 Task: Search one way flight ticket for 5 adults, 1 child, 2 infants in seat and 1 infant on lap in business from Mcallen: Mcallen Miller International Airport to Evansville: Evansville Regional Airport on 8-3-2023. Choice of flights is Spirit. Number of bags: 2 checked bags. Price is upto 91000. Outbound departure time preference is 19:45.
Action: Mouse moved to (312, 124)
Screenshot: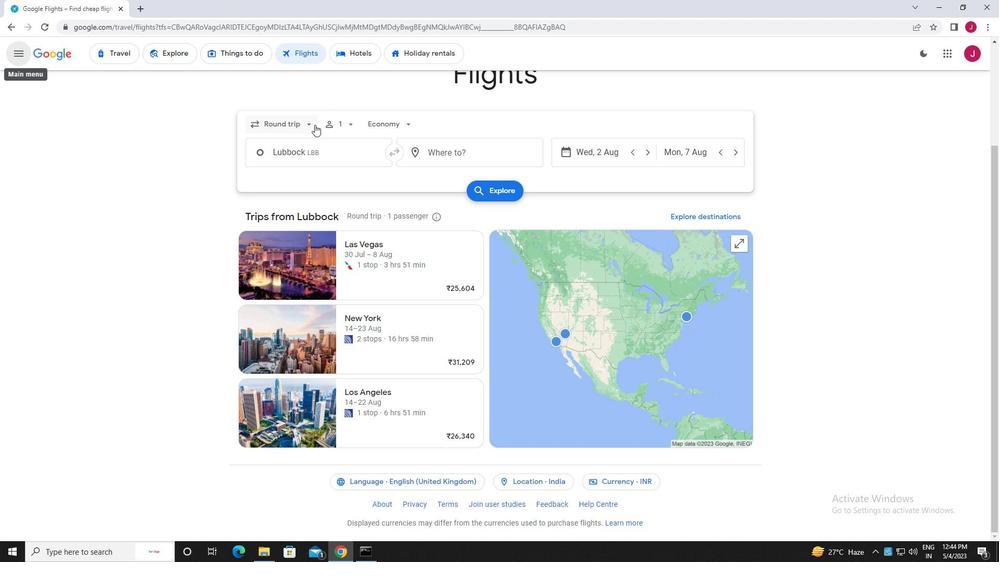 
Action: Mouse pressed left at (312, 124)
Screenshot: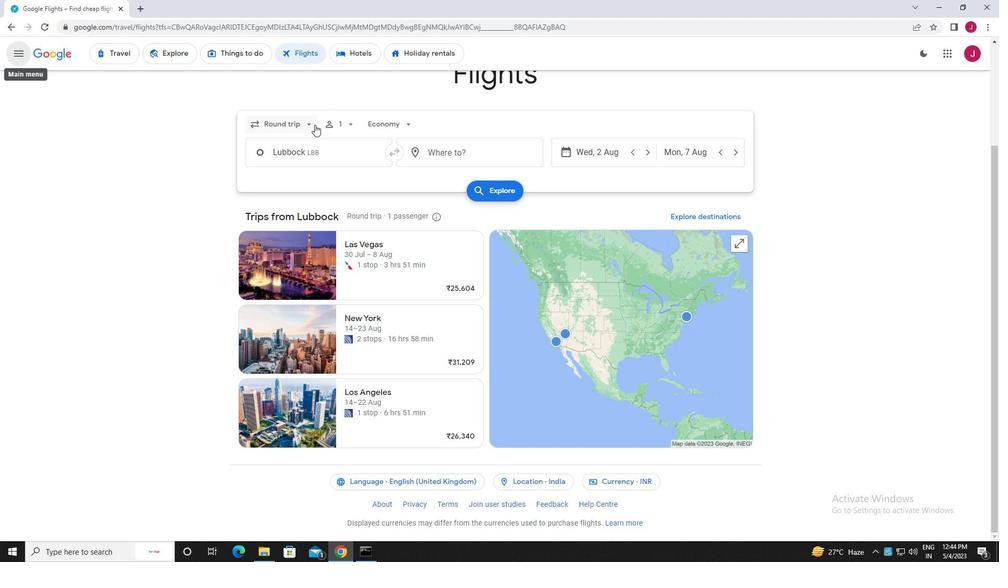 
Action: Mouse moved to (295, 172)
Screenshot: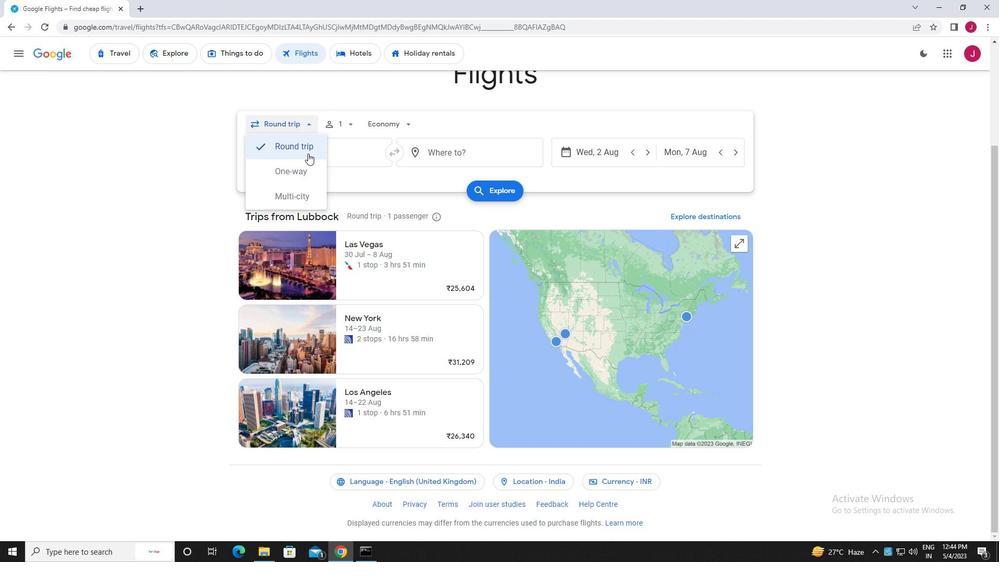 
Action: Mouse pressed left at (295, 172)
Screenshot: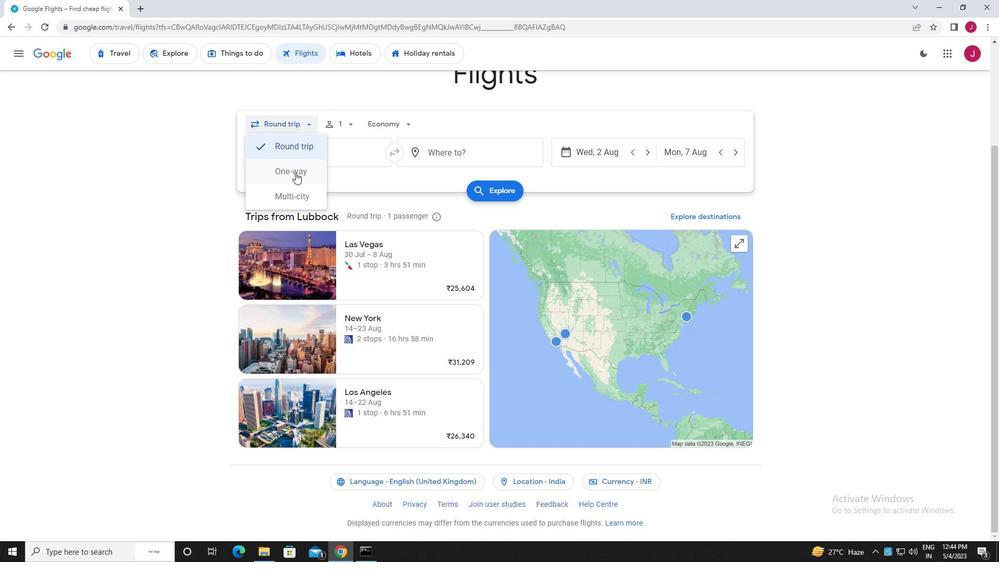 
Action: Mouse moved to (346, 123)
Screenshot: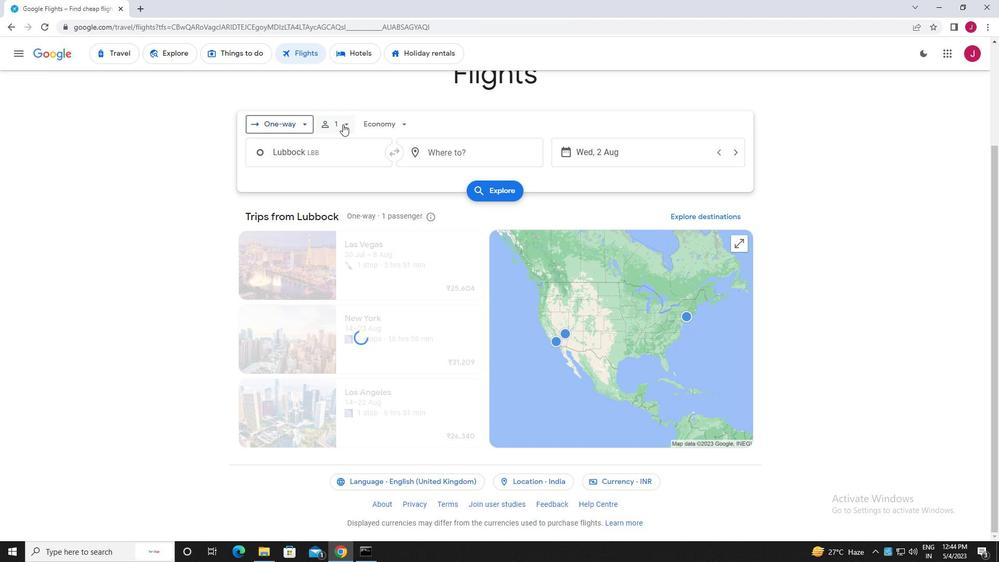 
Action: Mouse pressed left at (346, 123)
Screenshot: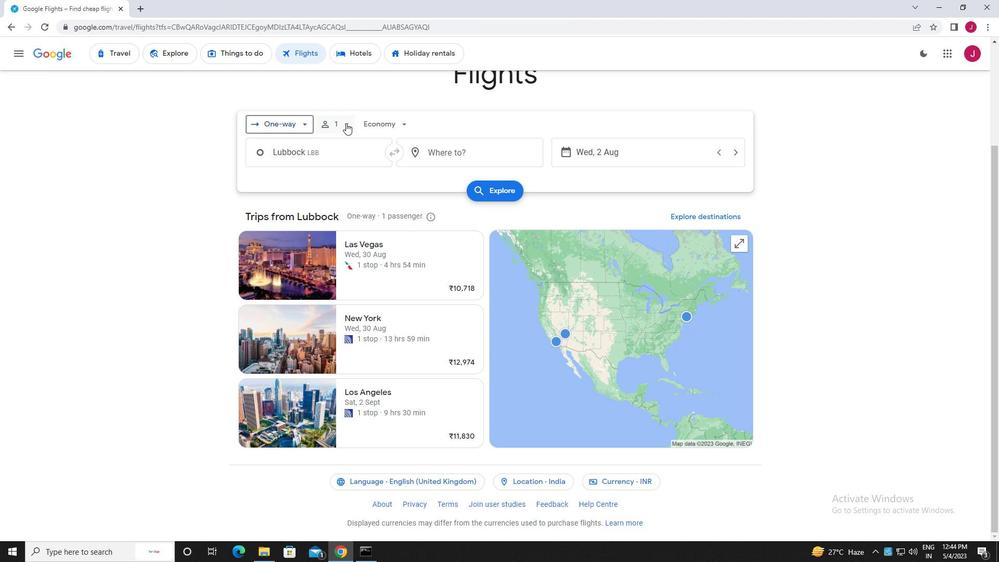 
Action: Mouse moved to (425, 151)
Screenshot: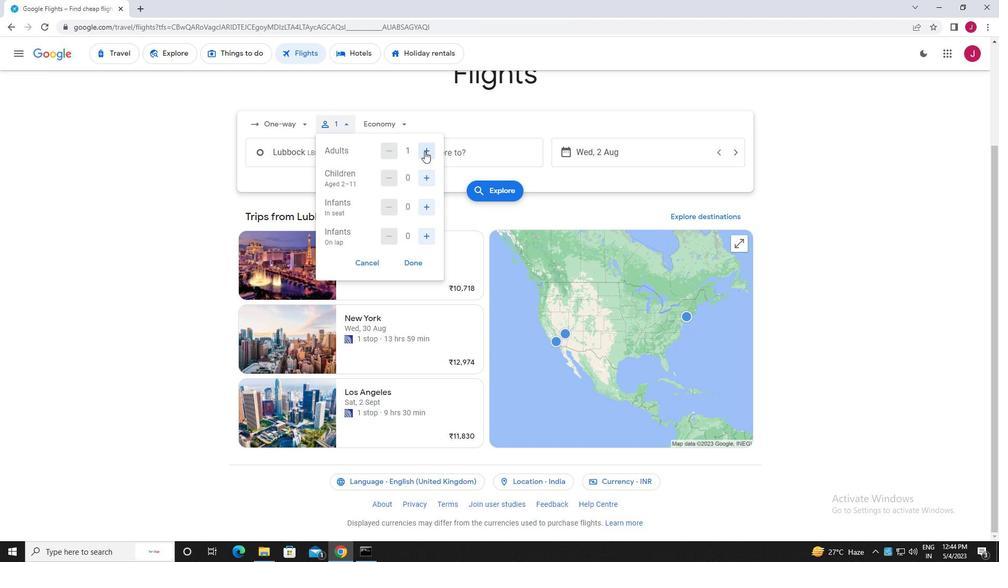 
Action: Mouse pressed left at (425, 151)
Screenshot: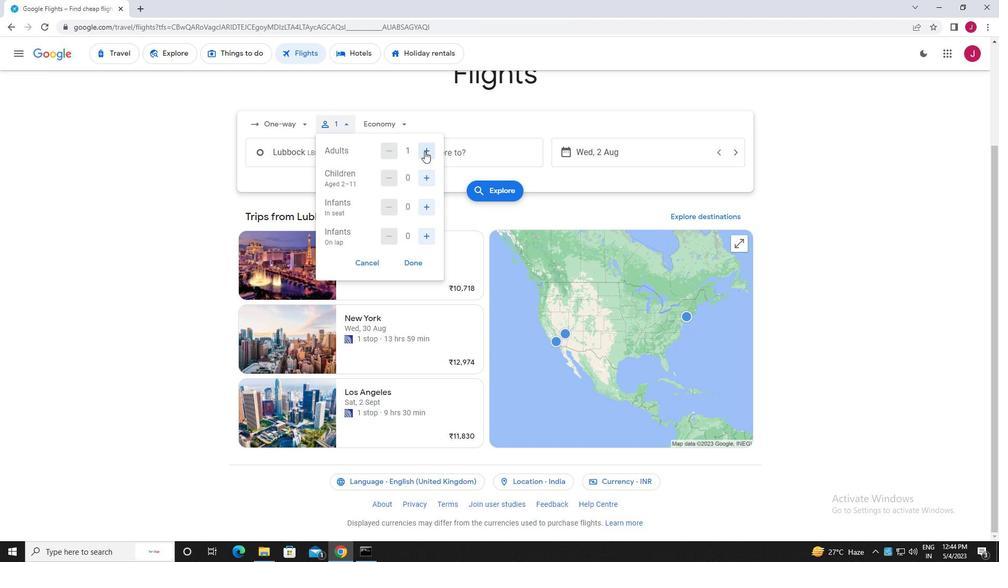 
Action: Mouse pressed left at (425, 151)
Screenshot: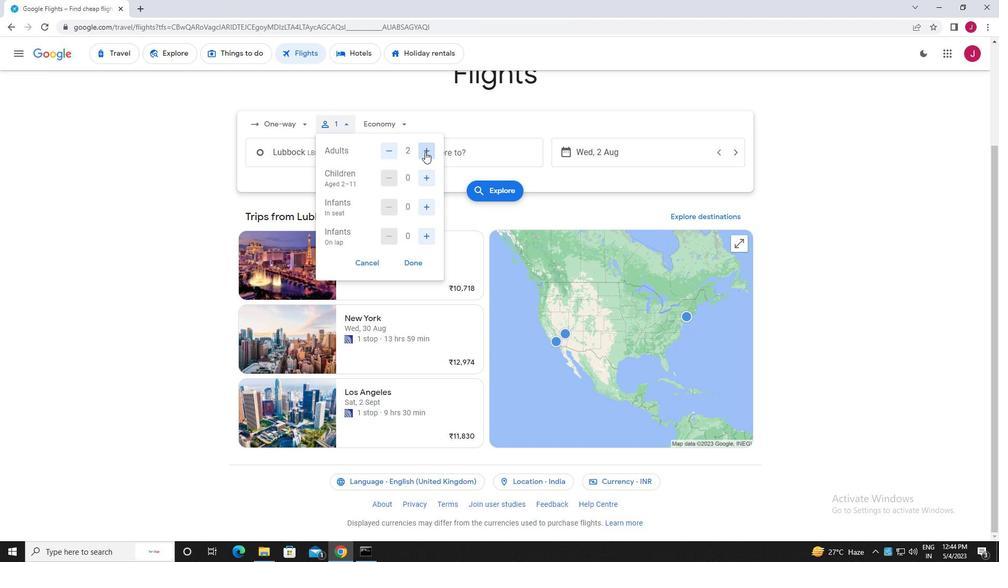 
Action: Mouse pressed left at (425, 151)
Screenshot: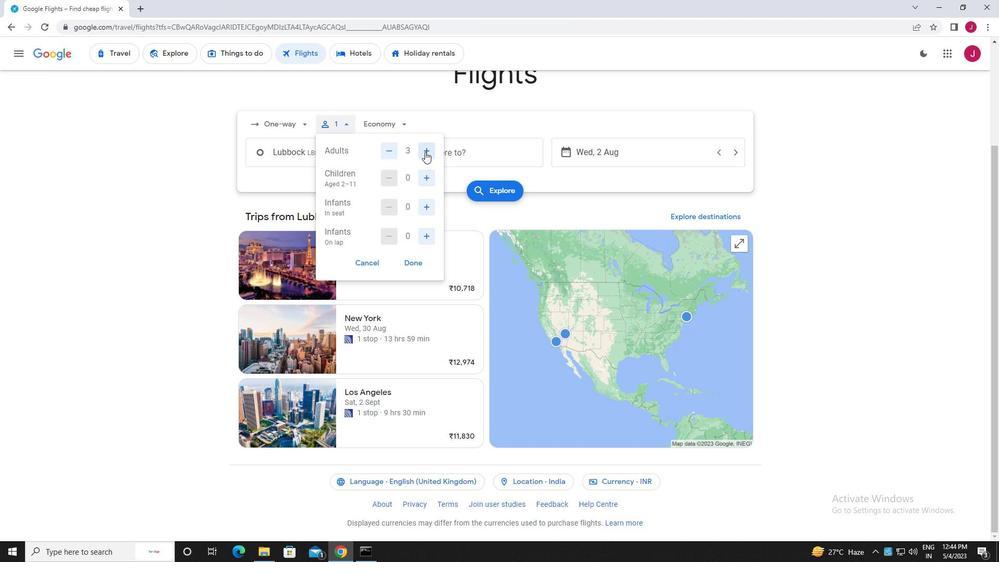 
Action: Mouse pressed left at (425, 151)
Screenshot: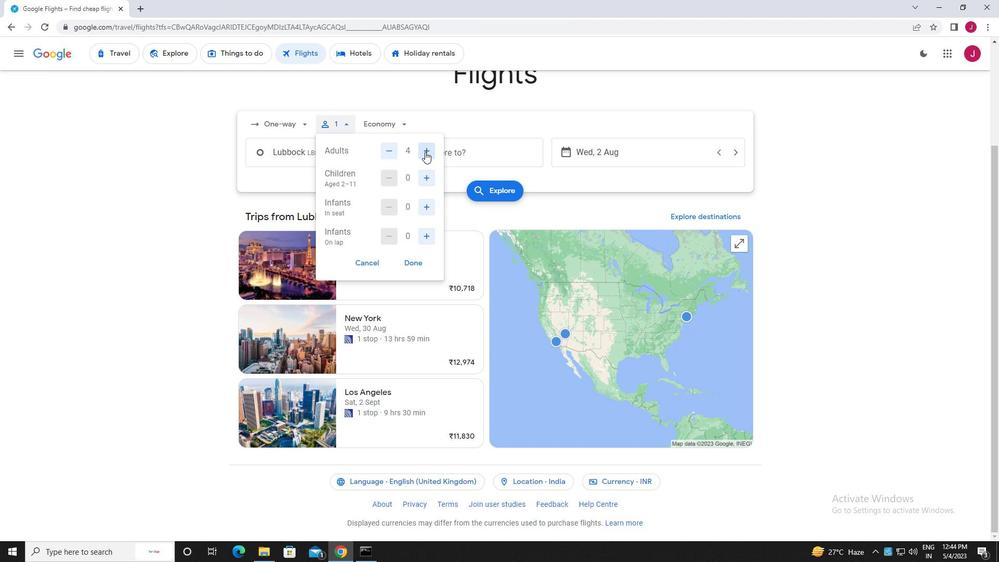 
Action: Mouse moved to (425, 182)
Screenshot: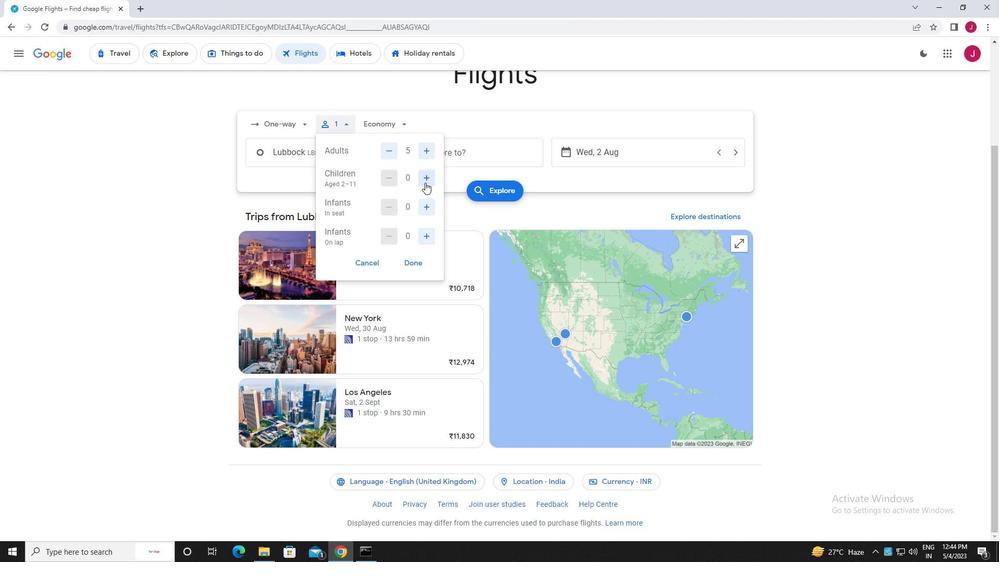 
Action: Mouse pressed left at (425, 182)
Screenshot: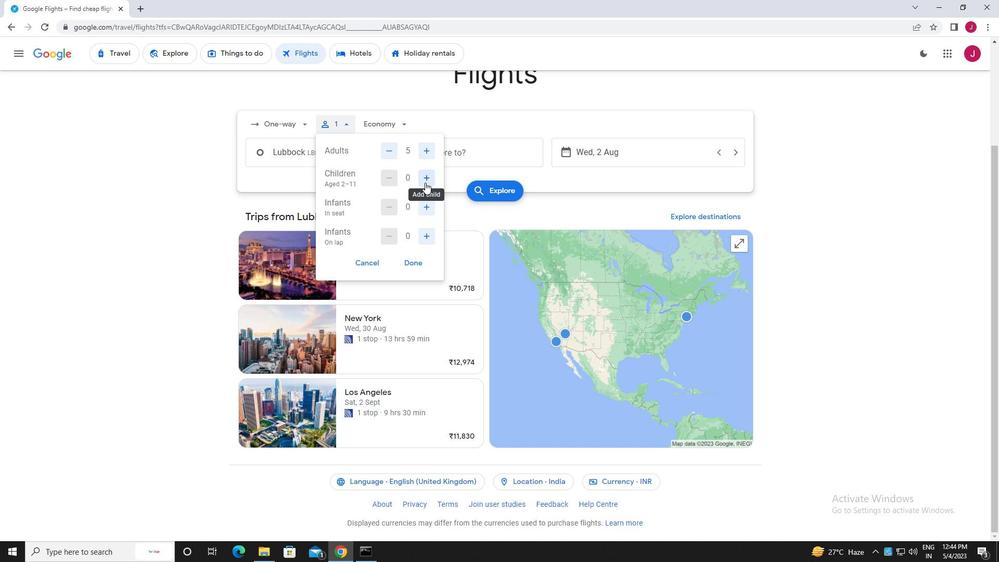 
Action: Mouse moved to (427, 204)
Screenshot: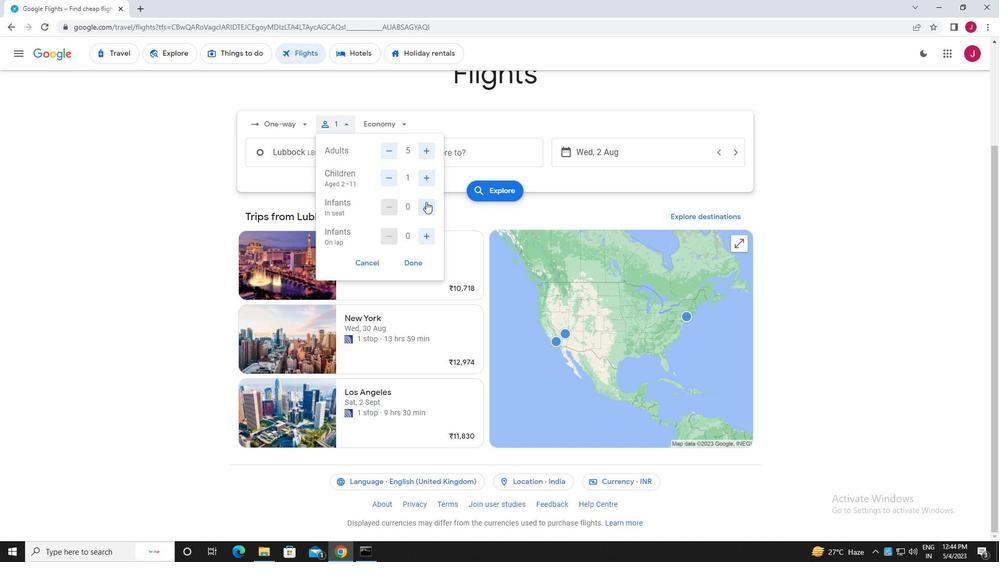 
Action: Mouse pressed left at (427, 204)
Screenshot: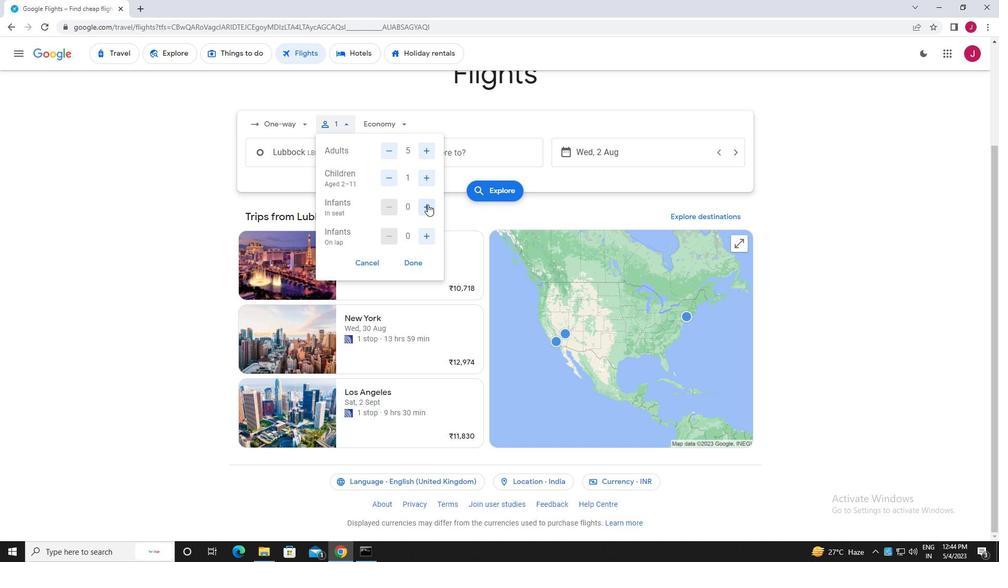 
Action: Mouse pressed left at (427, 204)
Screenshot: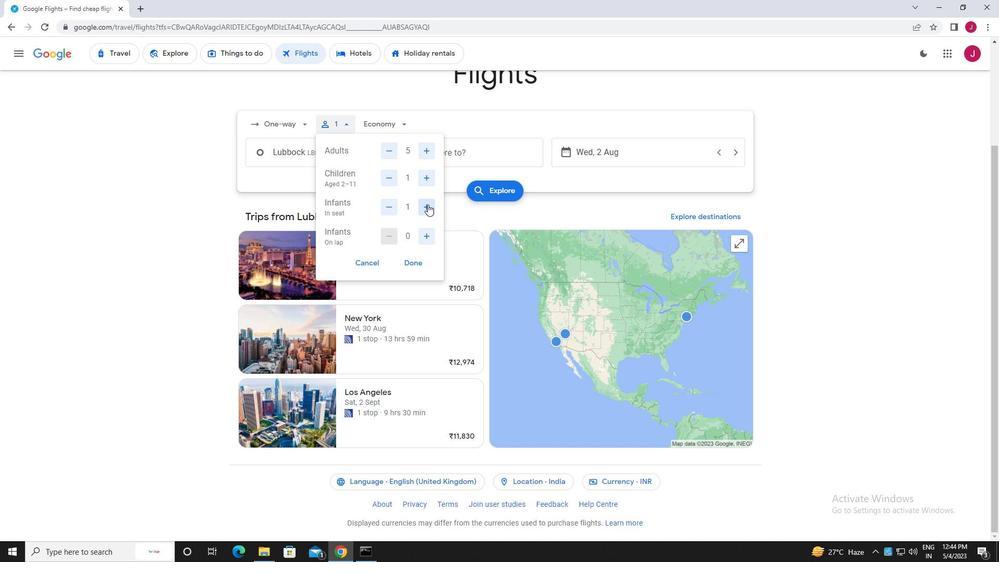
Action: Mouse moved to (427, 238)
Screenshot: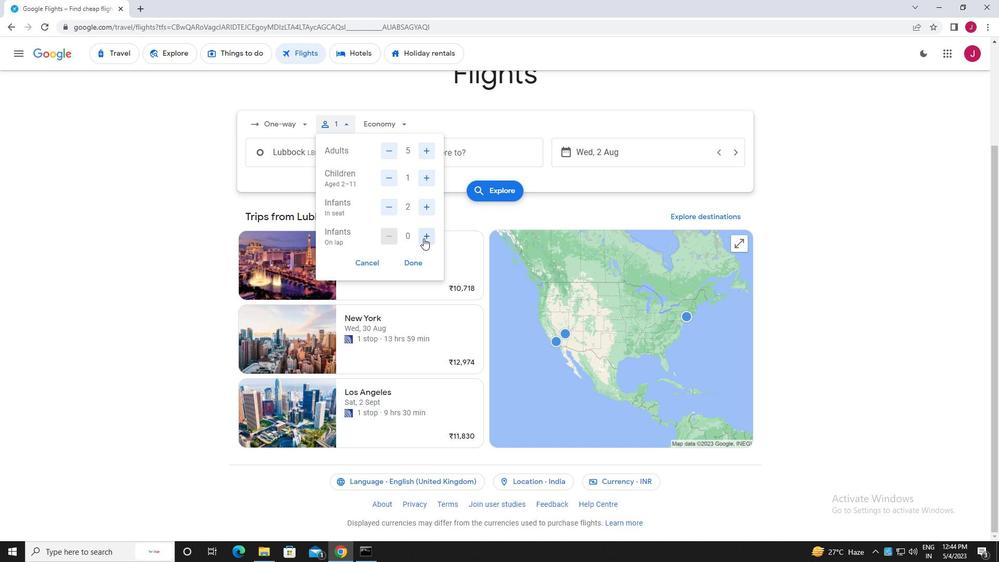 
Action: Mouse pressed left at (427, 238)
Screenshot: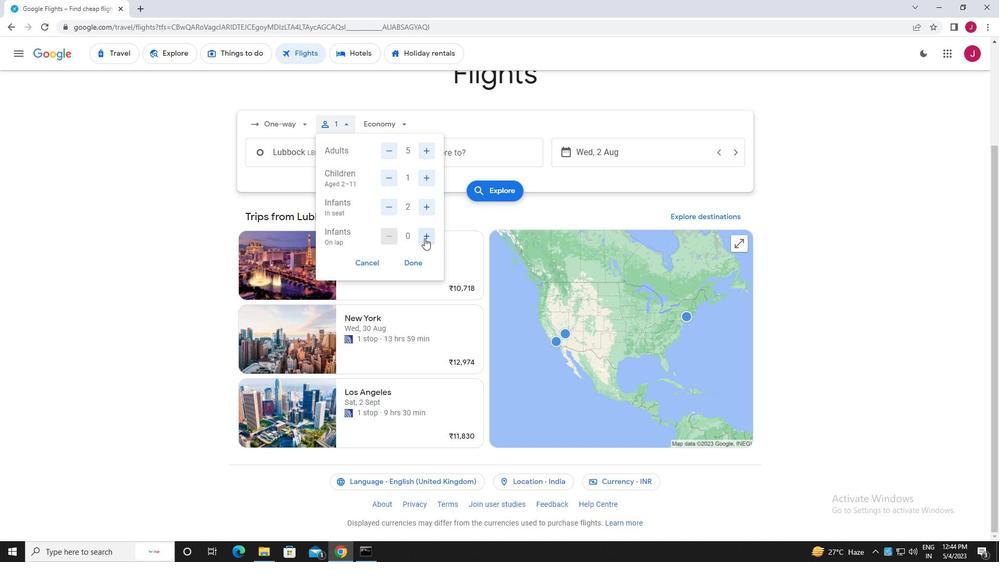 
Action: Mouse moved to (415, 262)
Screenshot: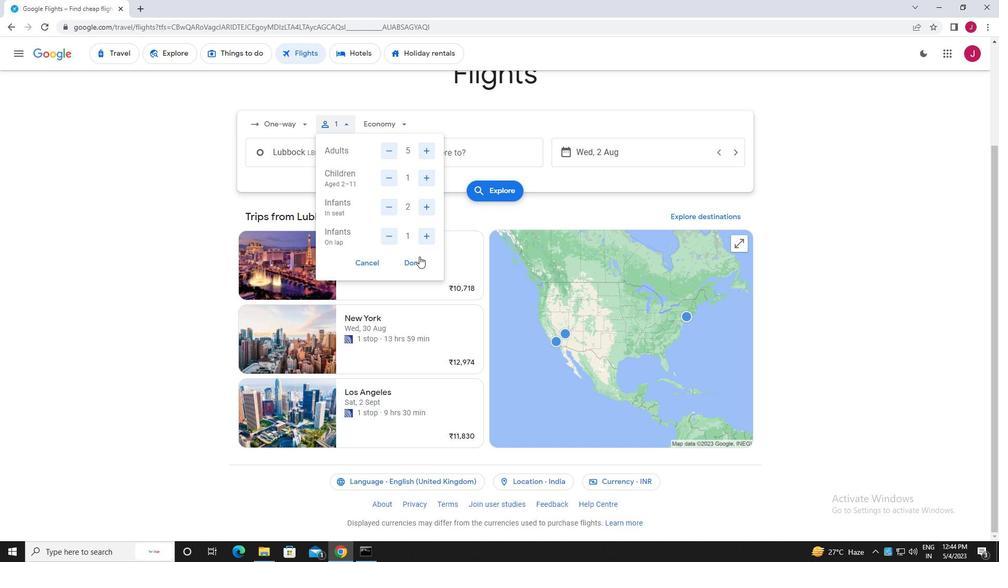 
Action: Mouse pressed left at (415, 262)
Screenshot: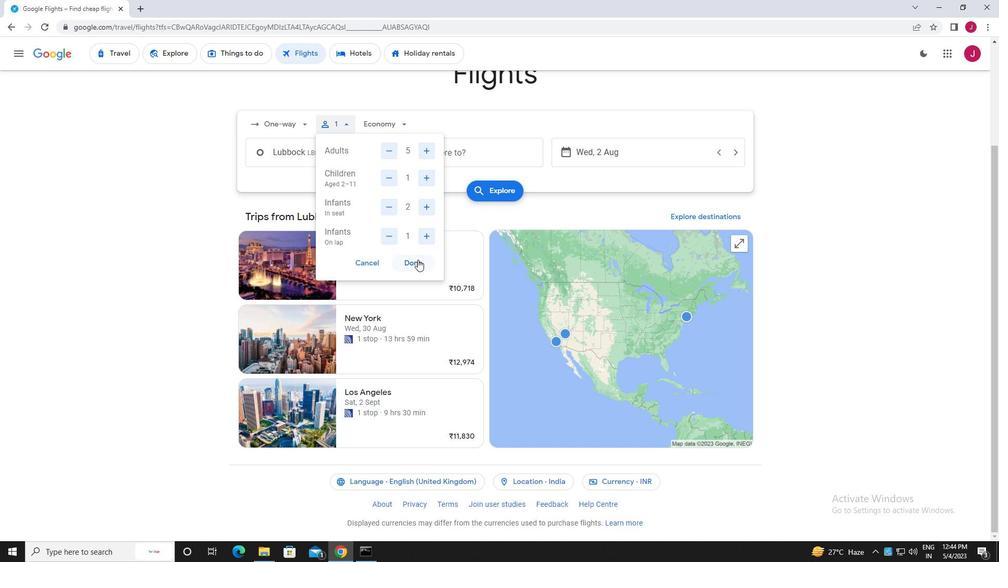 
Action: Mouse moved to (390, 122)
Screenshot: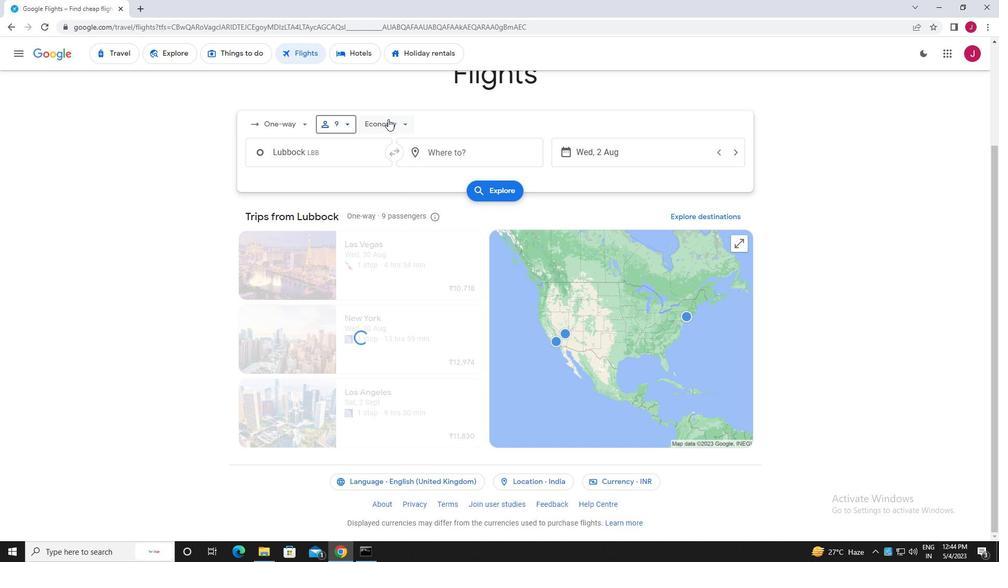 
Action: Mouse pressed left at (390, 122)
Screenshot: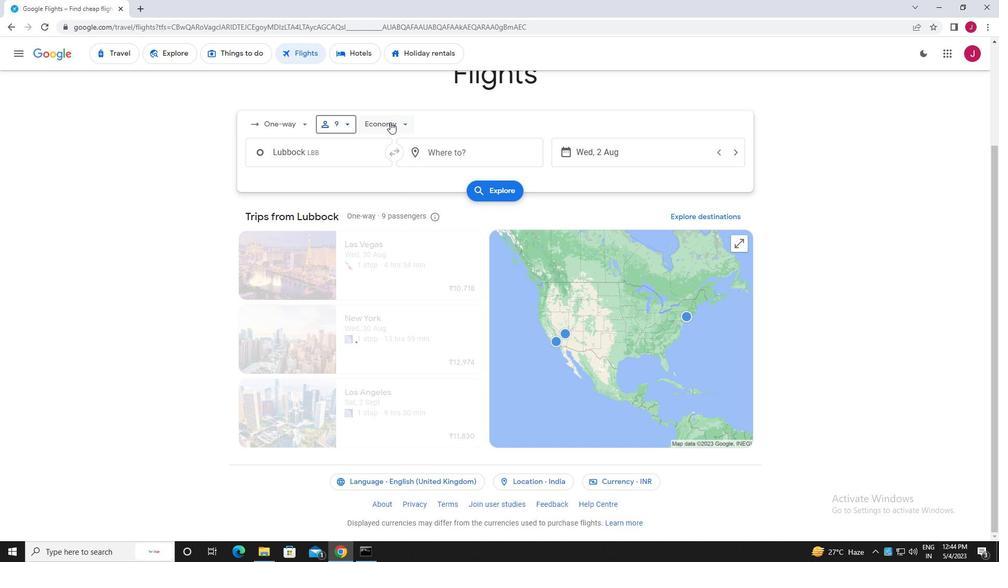 
Action: Mouse moved to (398, 194)
Screenshot: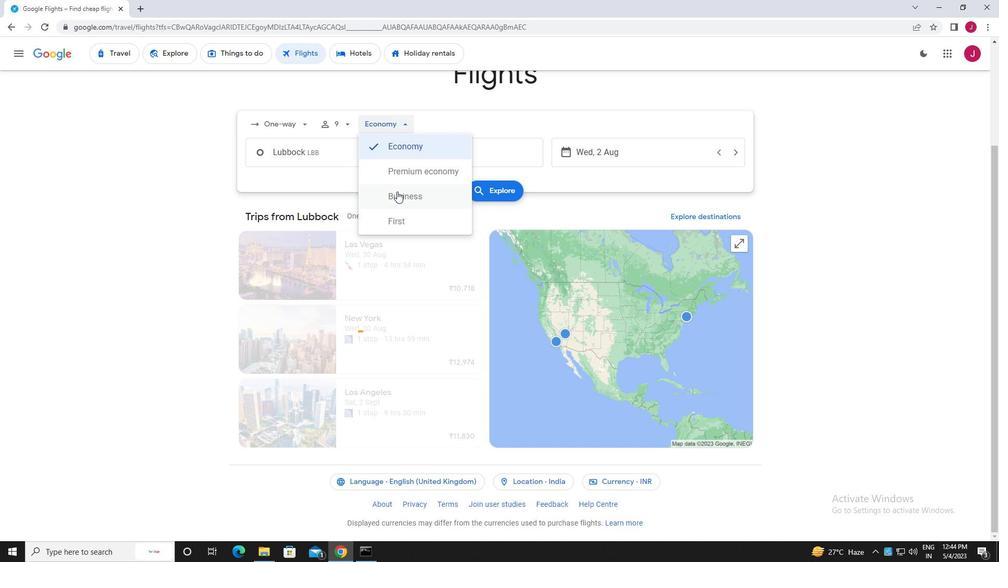 
Action: Mouse pressed left at (398, 194)
Screenshot: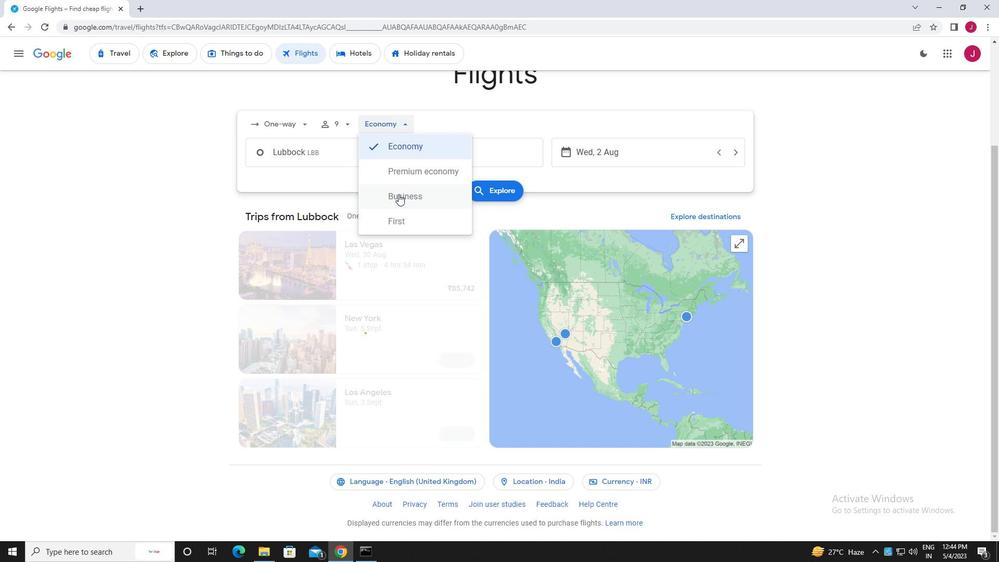 
Action: Mouse moved to (346, 154)
Screenshot: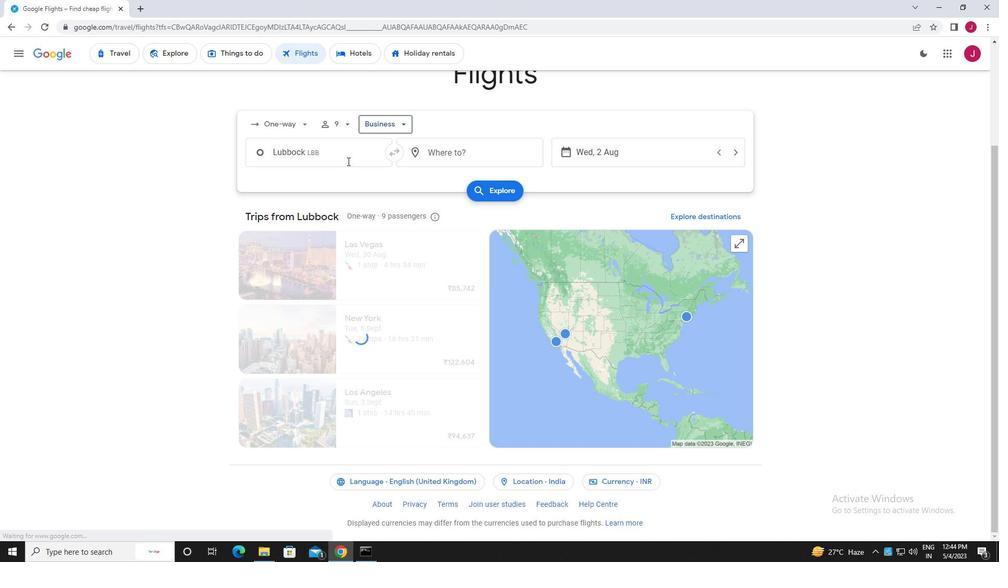 
Action: Mouse pressed left at (346, 154)
Screenshot: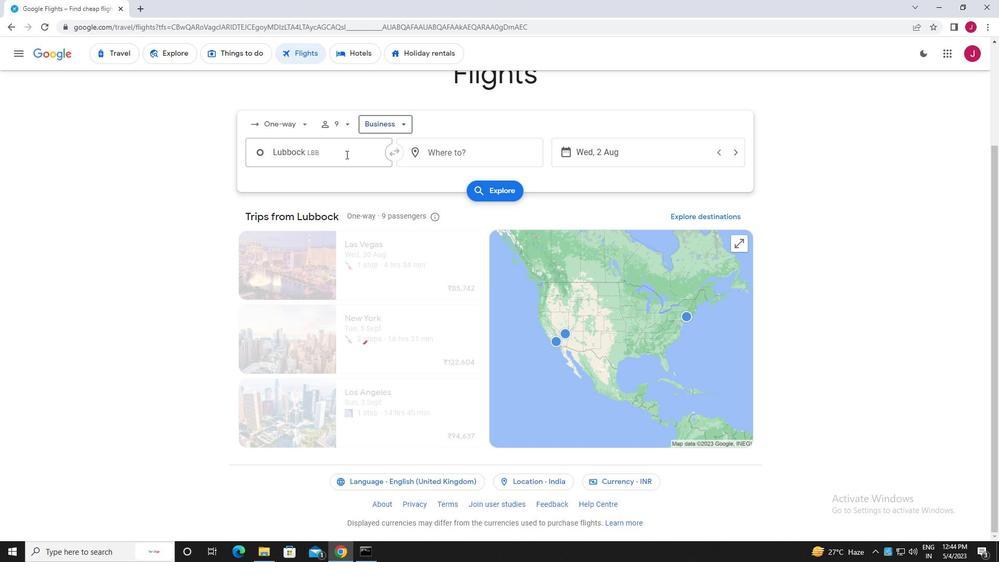 
Action: Mouse moved to (347, 154)
Screenshot: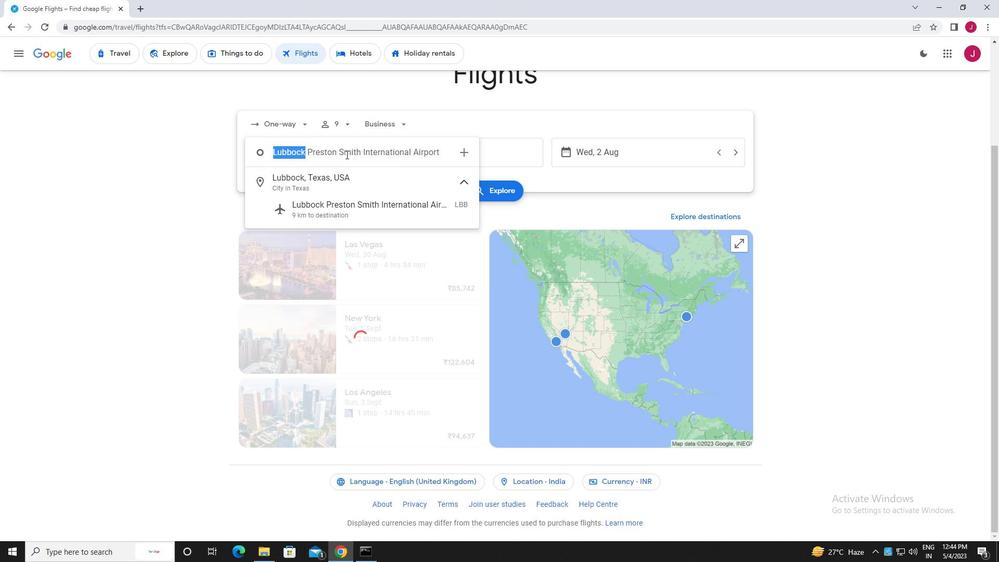 
Action: Key pressed mcallen
Screenshot: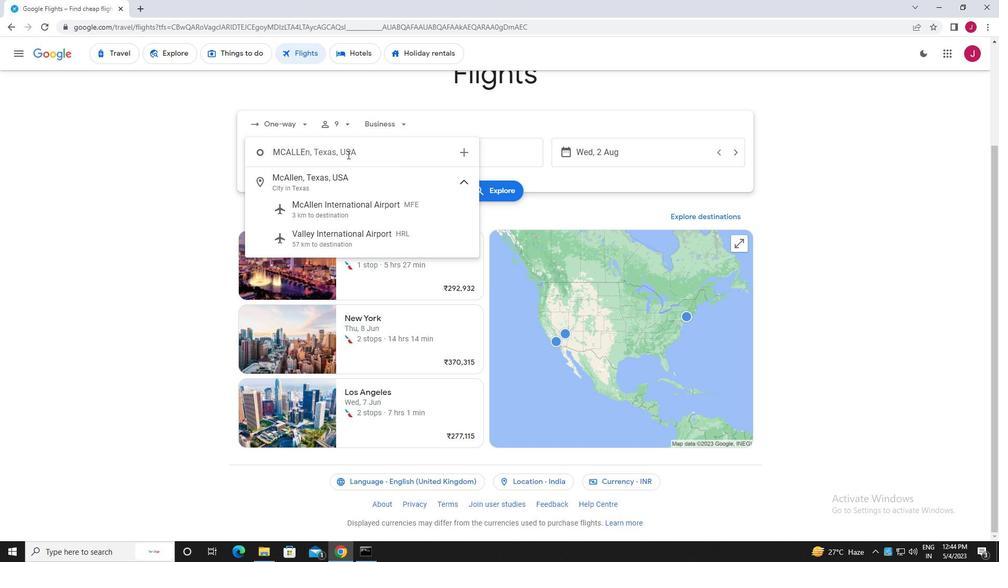 
Action: Mouse moved to (375, 201)
Screenshot: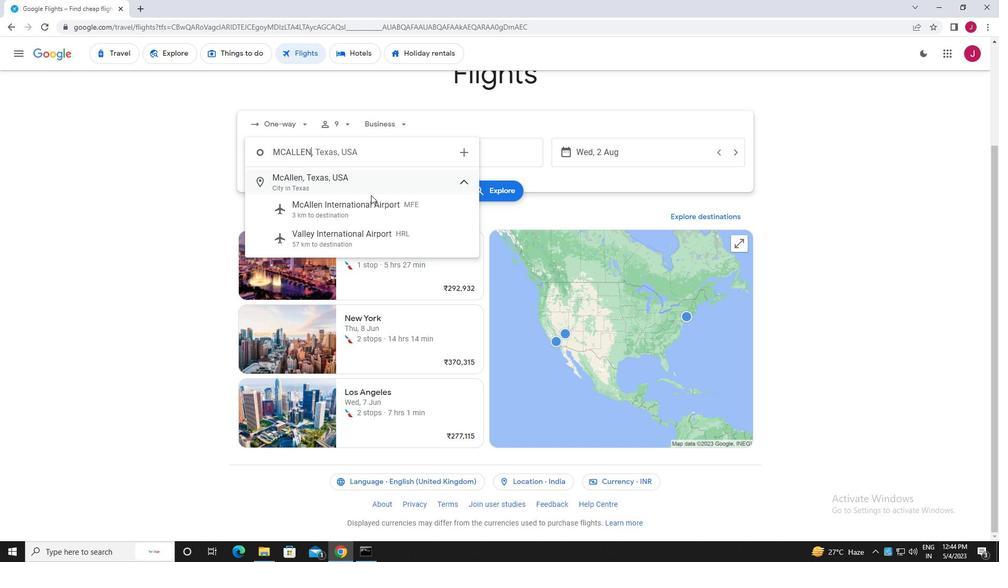 
Action: Mouse pressed left at (375, 201)
Screenshot: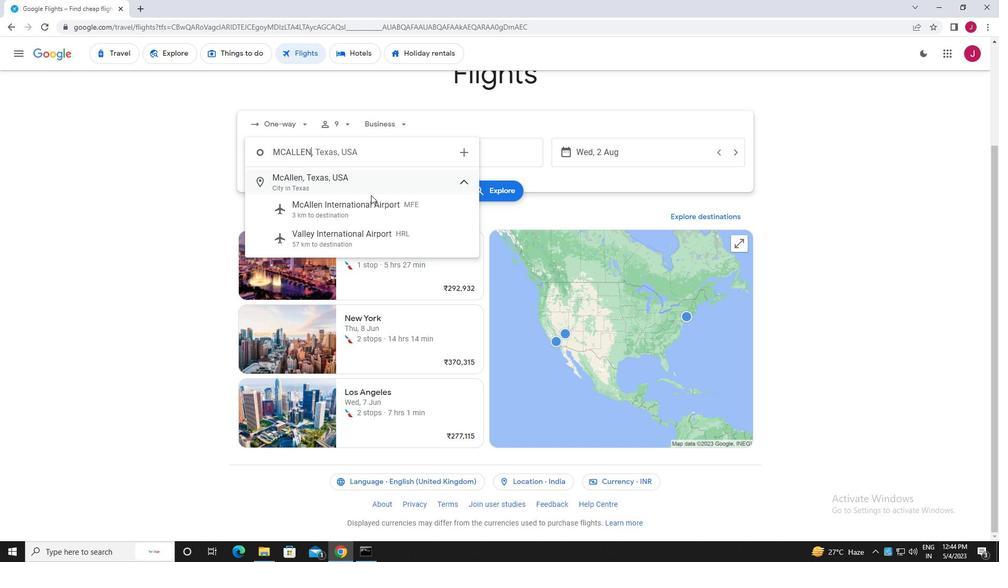
Action: Mouse moved to (468, 155)
Screenshot: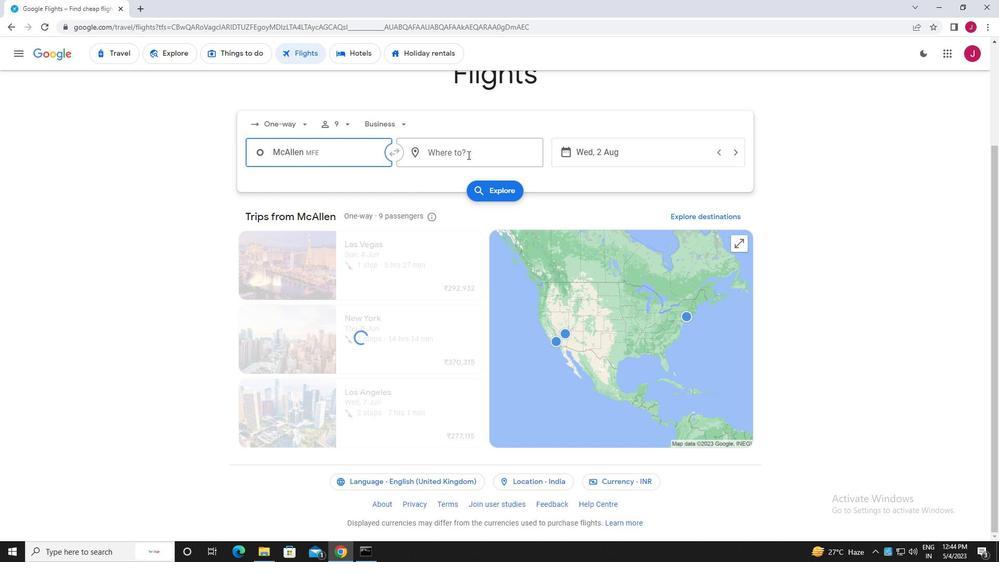 
Action: Mouse pressed left at (468, 155)
Screenshot: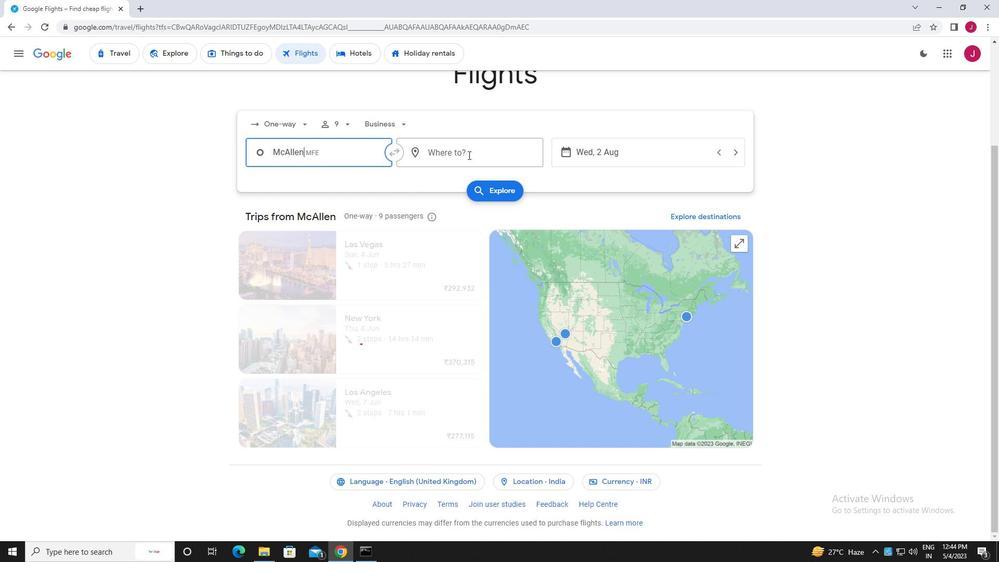 
Action: Mouse moved to (467, 156)
Screenshot: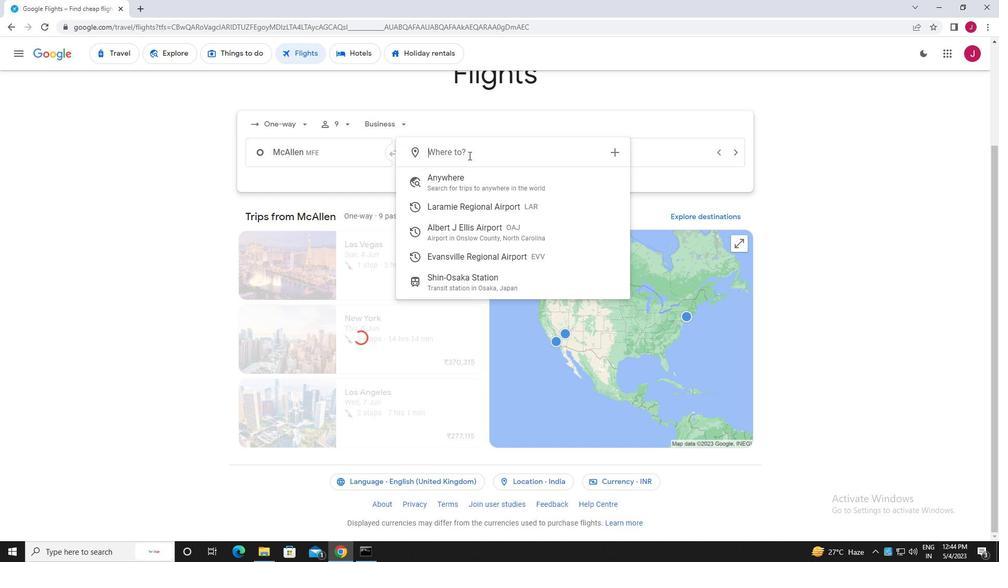 
Action: Key pressed evans
Screenshot: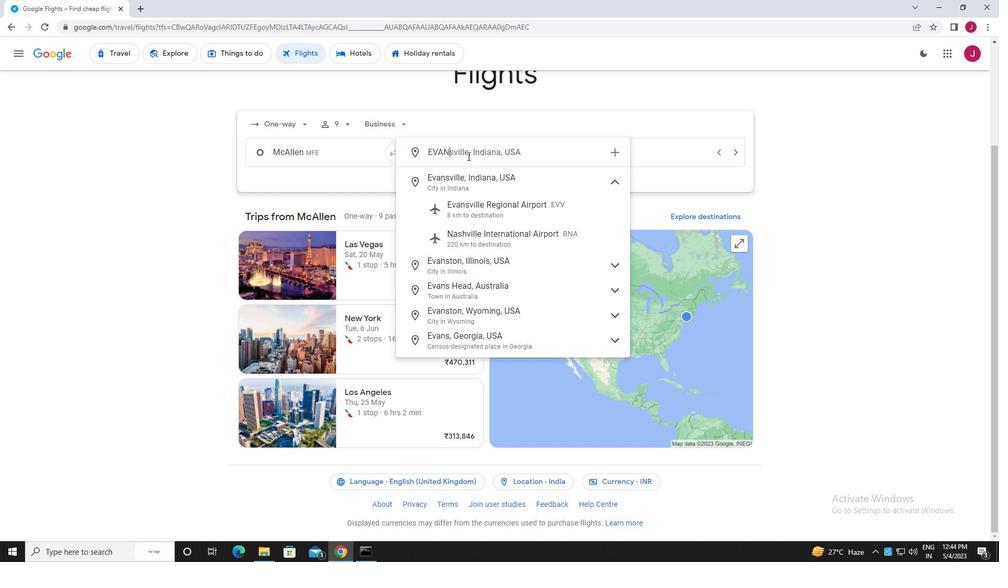 
Action: Mouse moved to (500, 214)
Screenshot: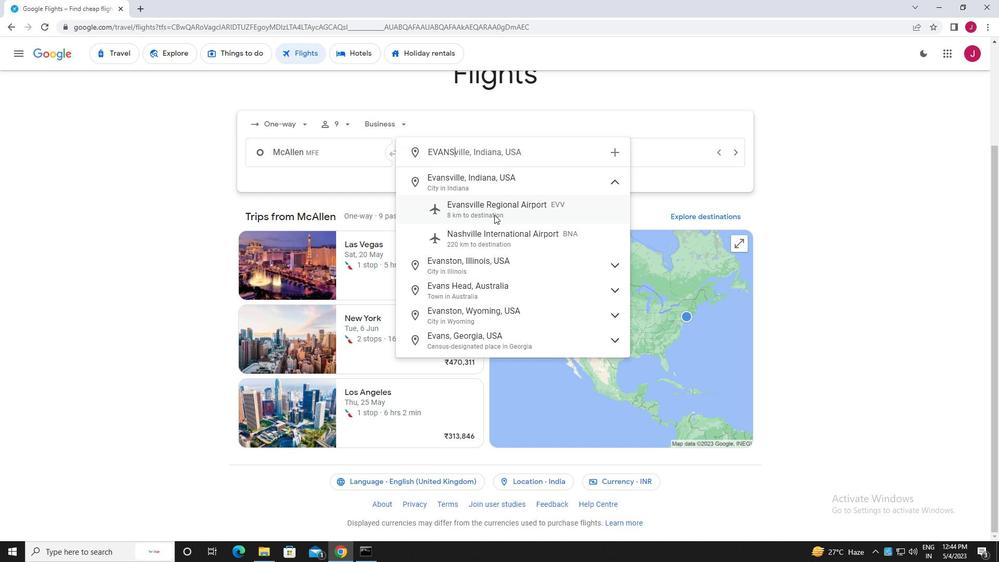 
Action: Mouse pressed left at (500, 214)
Screenshot: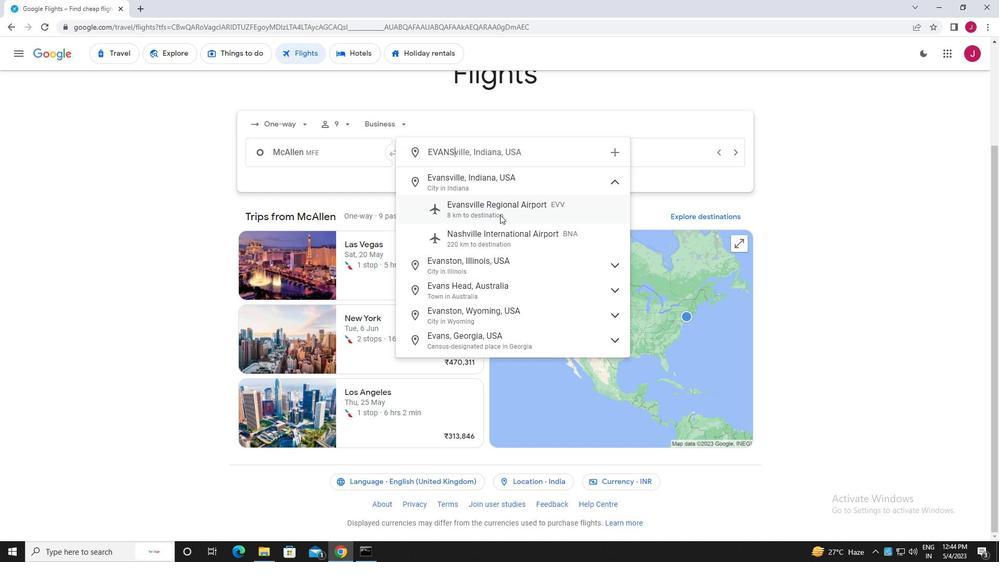 
Action: Mouse moved to (617, 156)
Screenshot: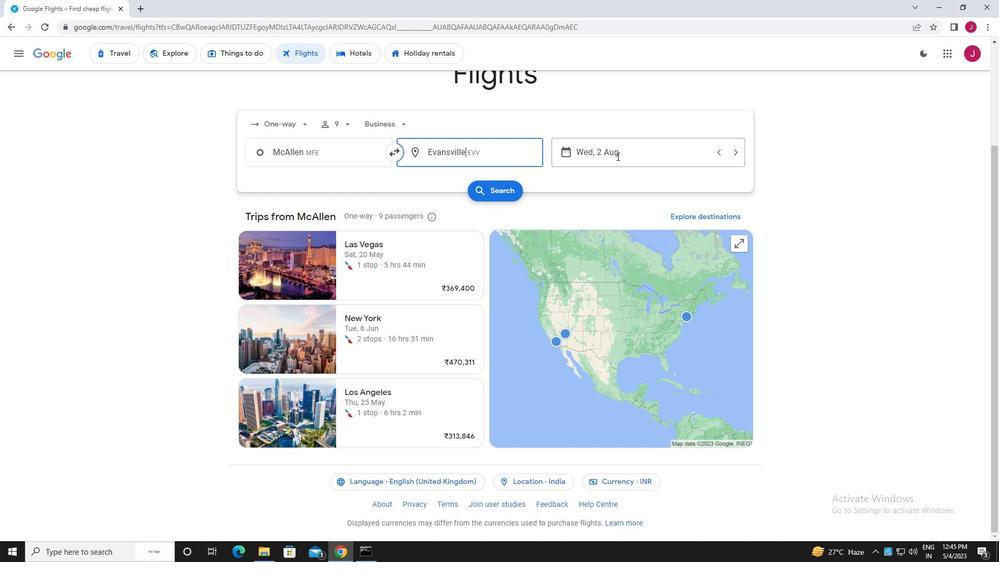 
Action: Mouse pressed left at (617, 156)
Screenshot: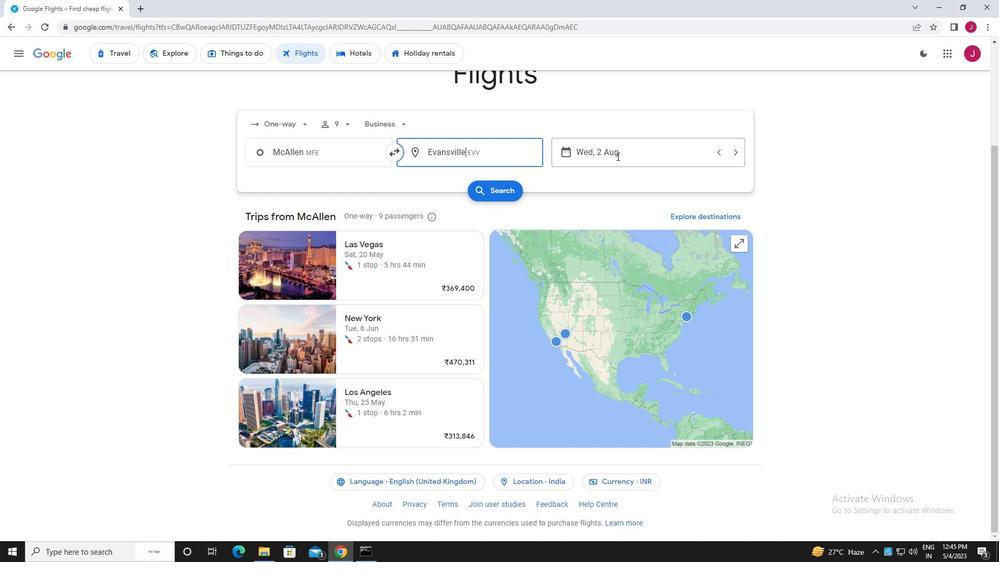 
Action: Mouse moved to (474, 233)
Screenshot: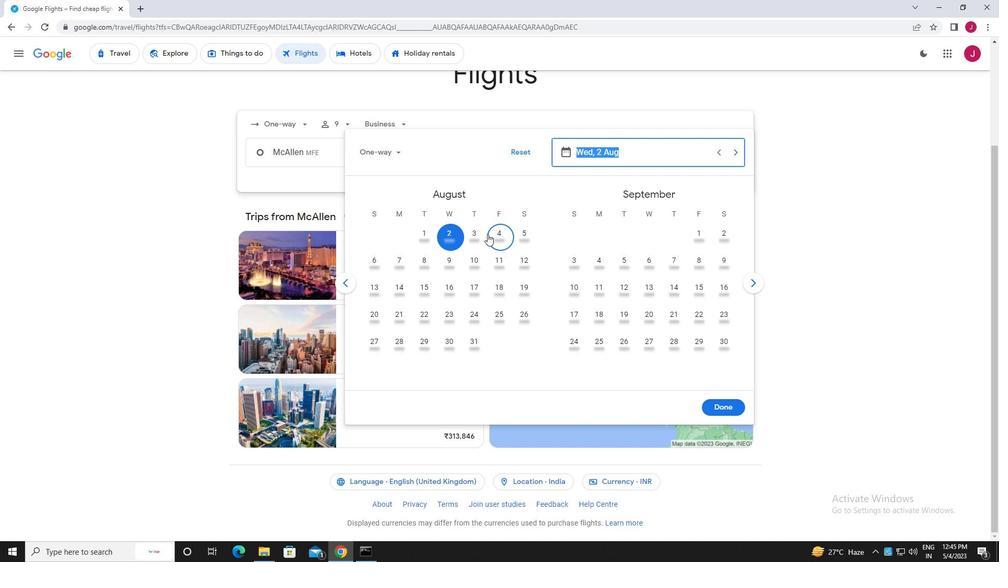 
Action: Mouse pressed left at (474, 233)
Screenshot: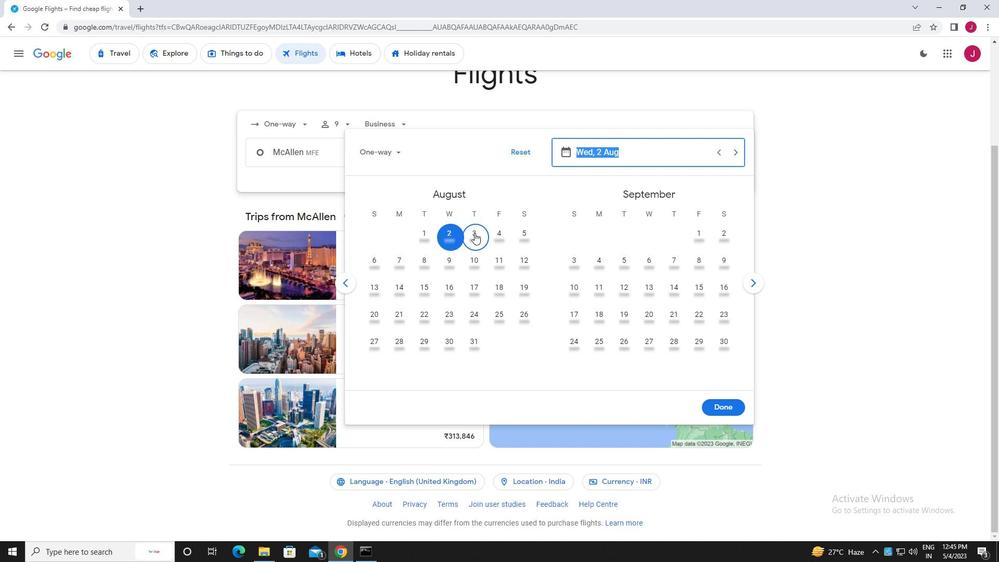 
Action: Mouse moved to (721, 408)
Screenshot: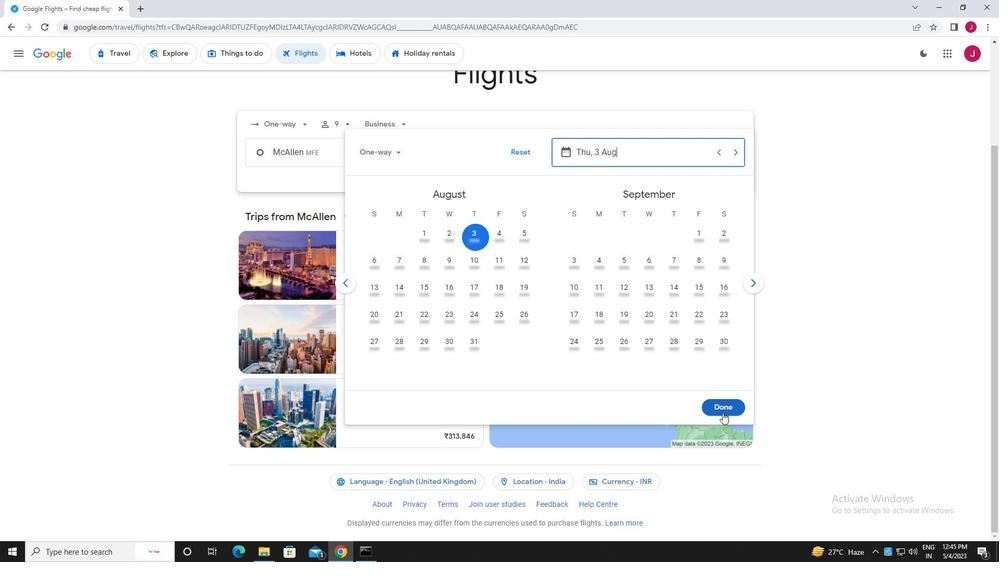 
Action: Mouse pressed left at (721, 408)
Screenshot: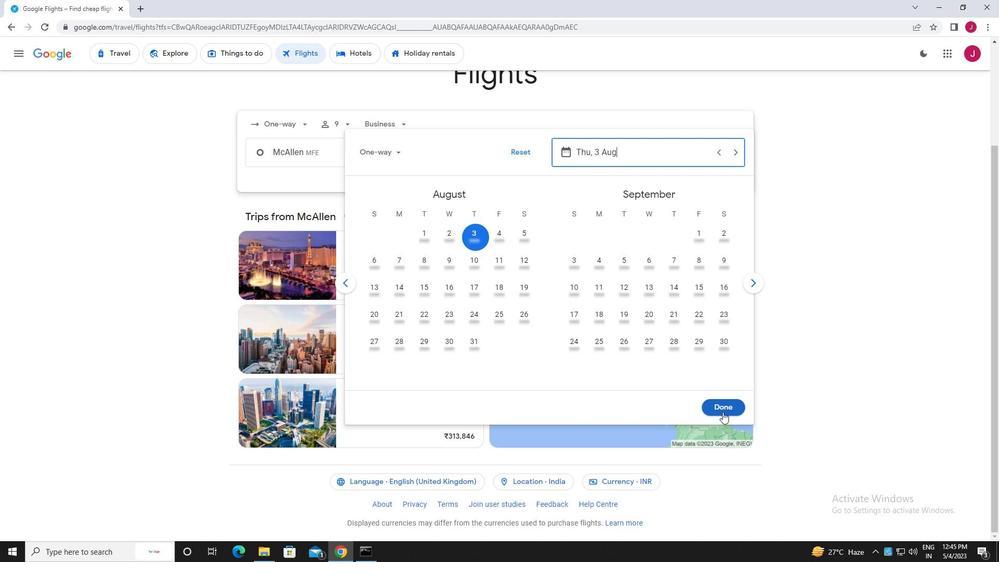 
Action: Mouse moved to (499, 187)
Screenshot: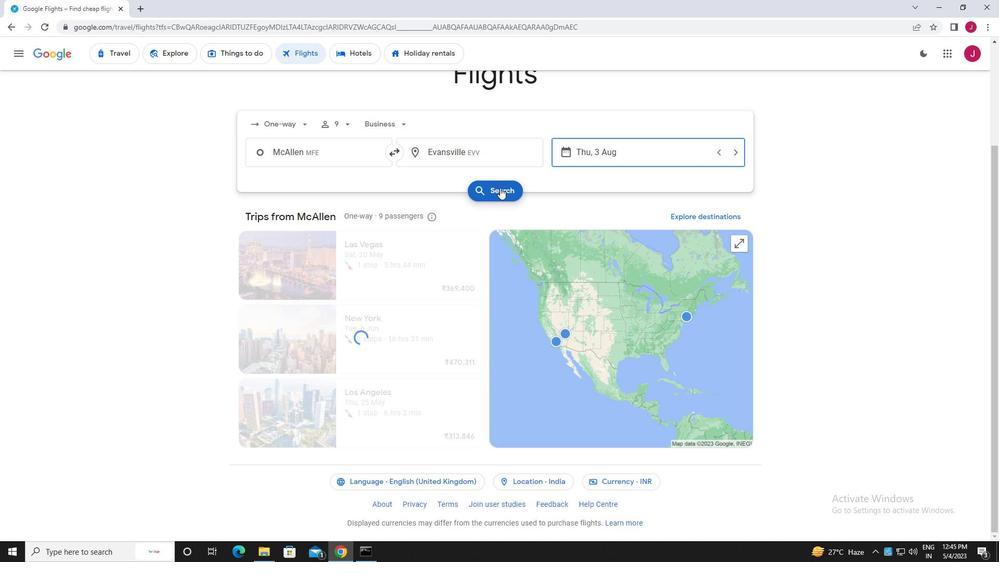 
Action: Mouse pressed left at (499, 187)
Screenshot: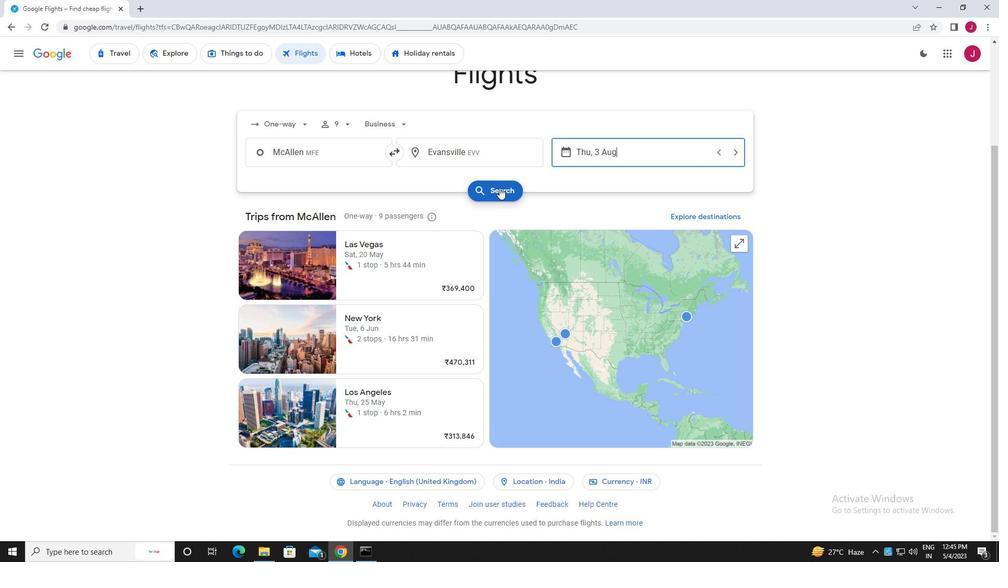 
Action: Mouse moved to (256, 149)
Screenshot: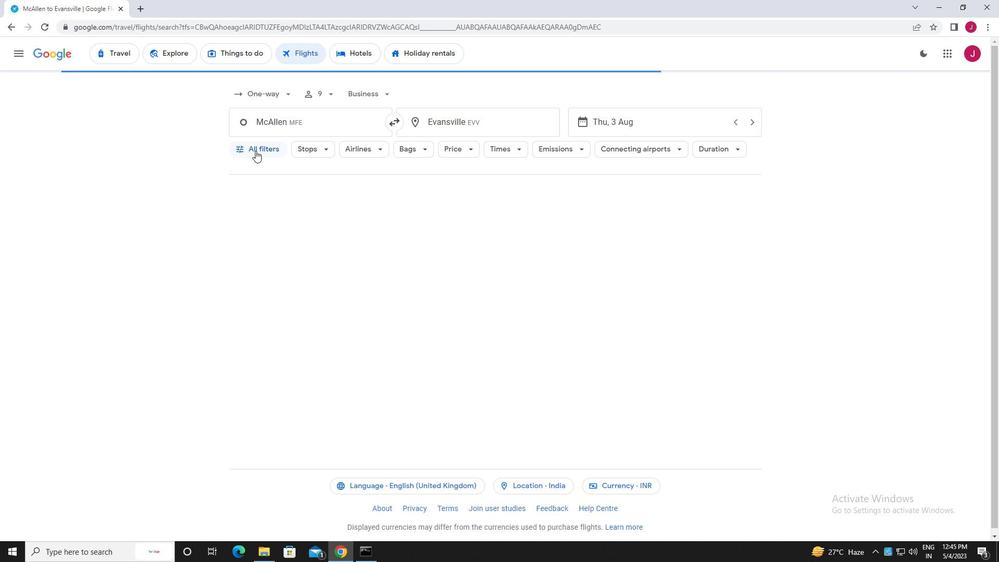 
Action: Mouse pressed left at (256, 149)
Screenshot: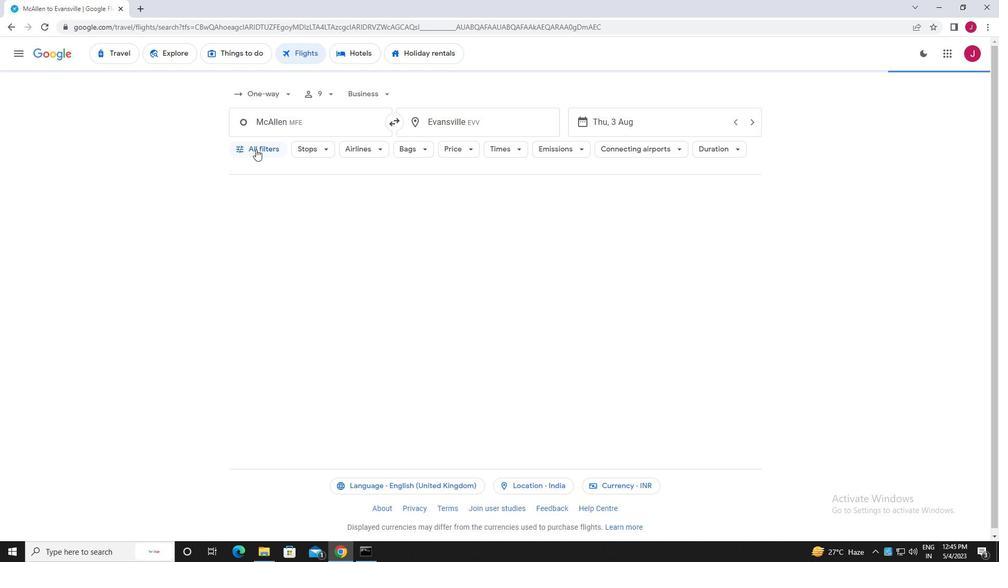 
Action: Mouse moved to (303, 208)
Screenshot: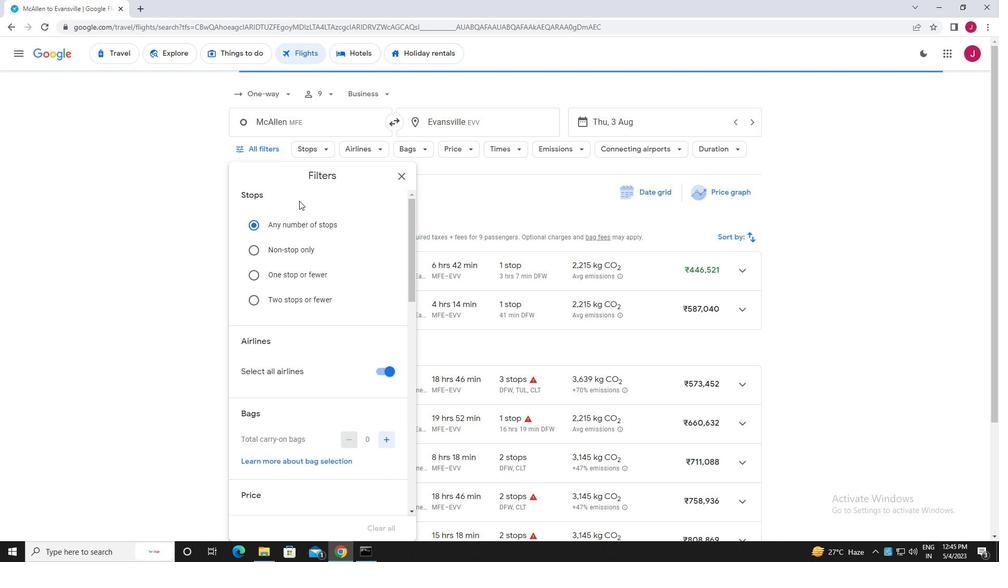 
Action: Mouse scrolled (303, 207) with delta (0, 0)
Screenshot: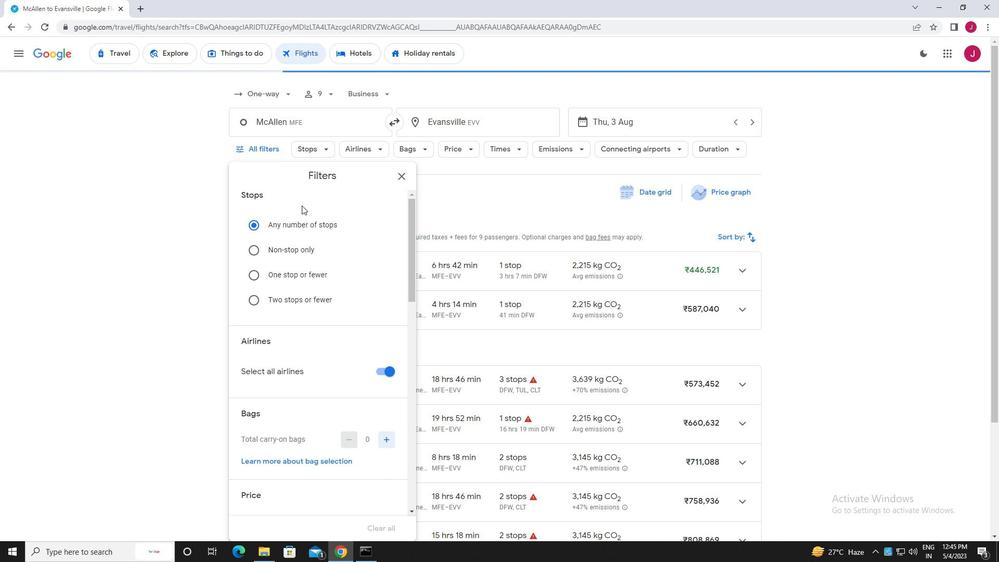 
Action: Mouse scrolled (303, 207) with delta (0, 0)
Screenshot: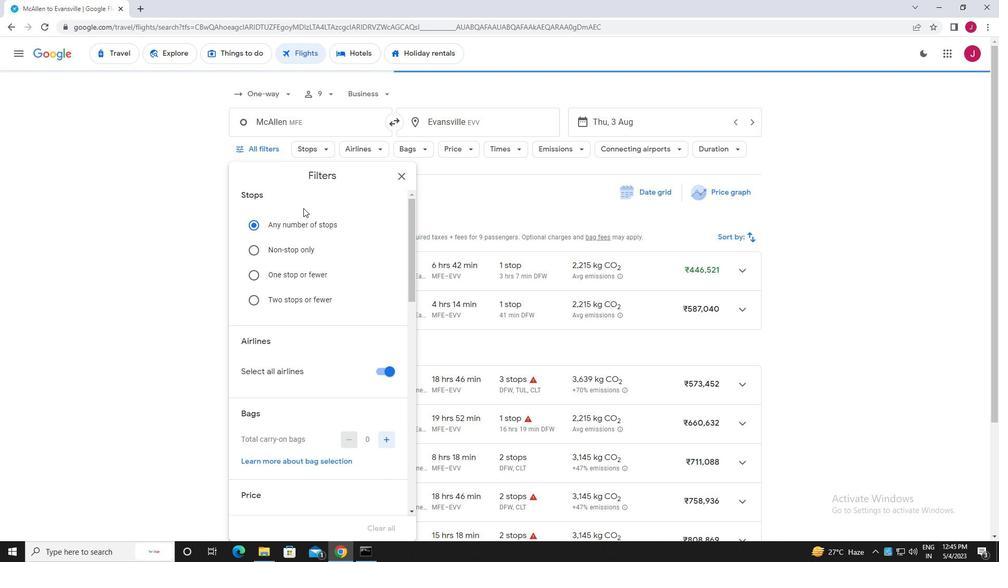 
Action: Mouse moved to (308, 212)
Screenshot: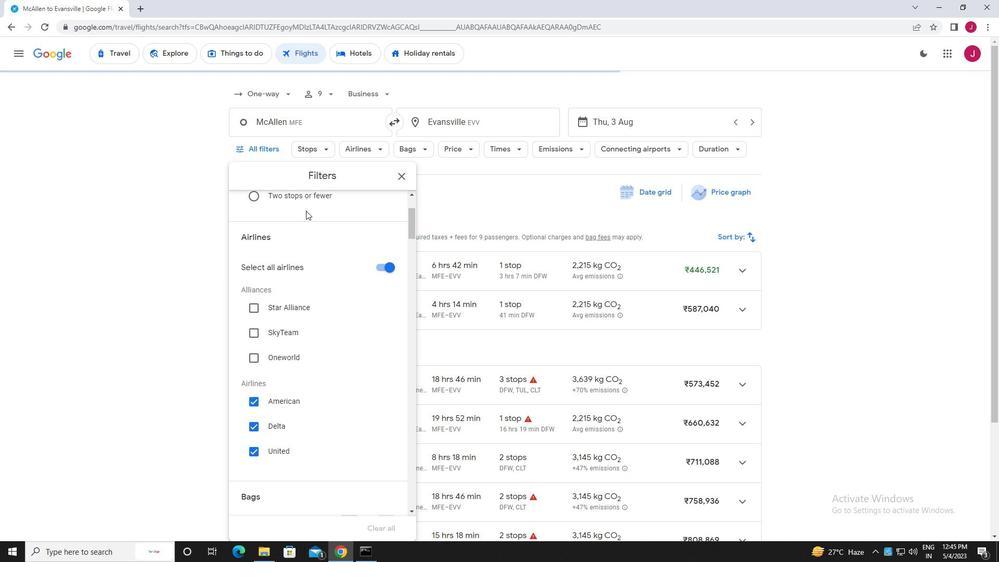 
Action: Mouse scrolled (308, 212) with delta (0, 0)
Screenshot: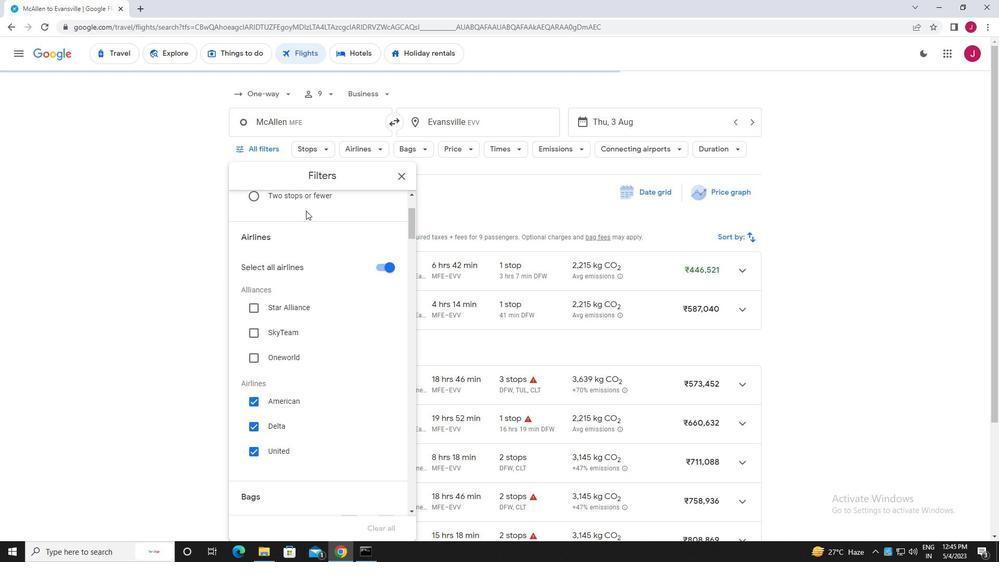 
Action: Mouse moved to (308, 213)
Screenshot: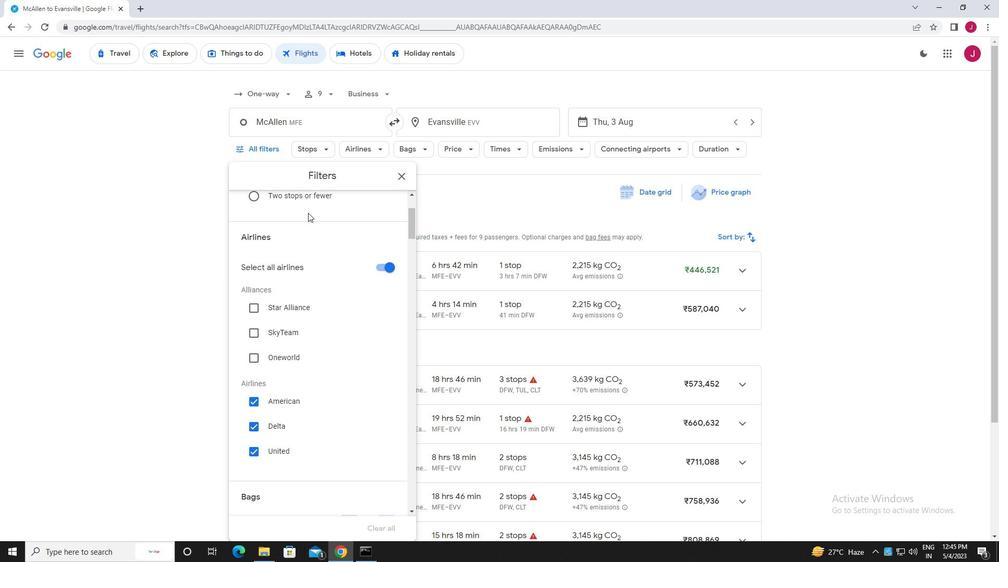 
Action: Mouse scrolled (308, 212) with delta (0, 0)
Screenshot: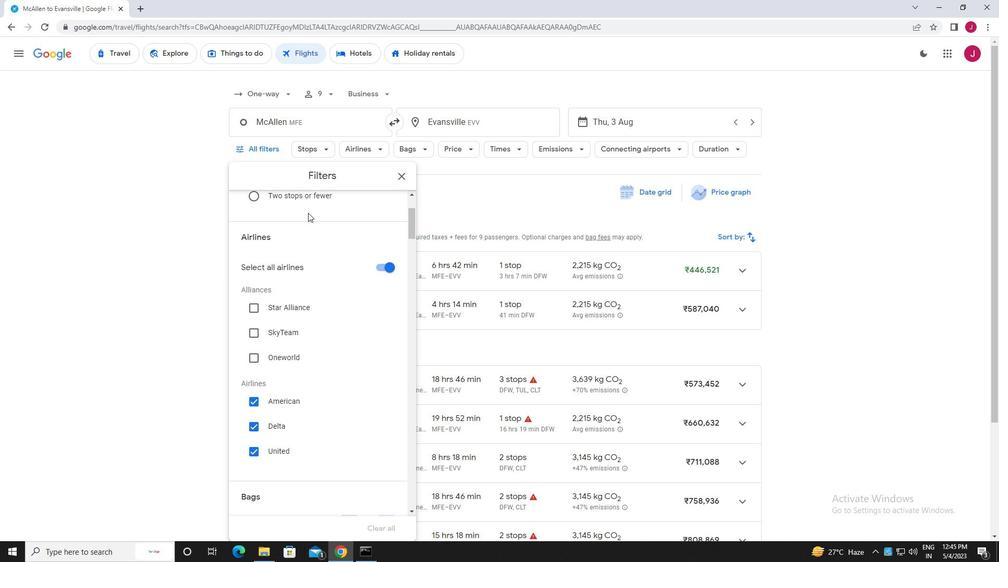 
Action: Mouse moved to (381, 206)
Screenshot: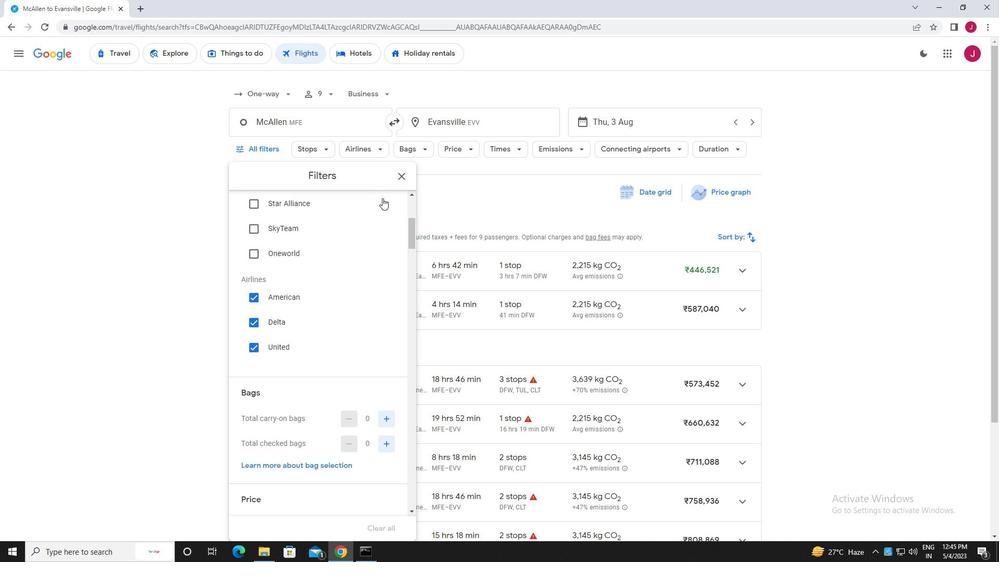 
Action: Mouse scrolled (381, 207) with delta (0, 0)
Screenshot: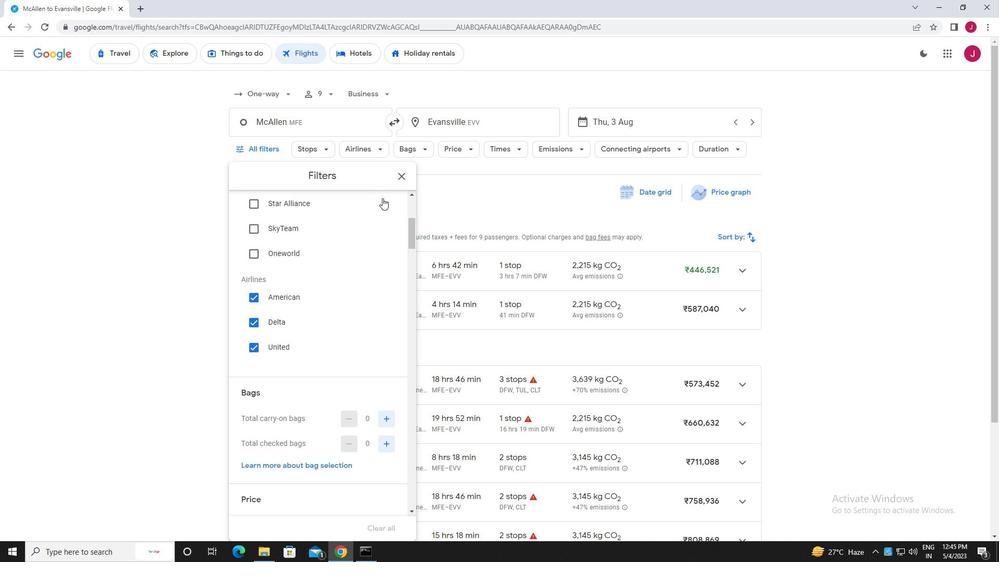 
Action: Mouse moved to (383, 217)
Screenshot: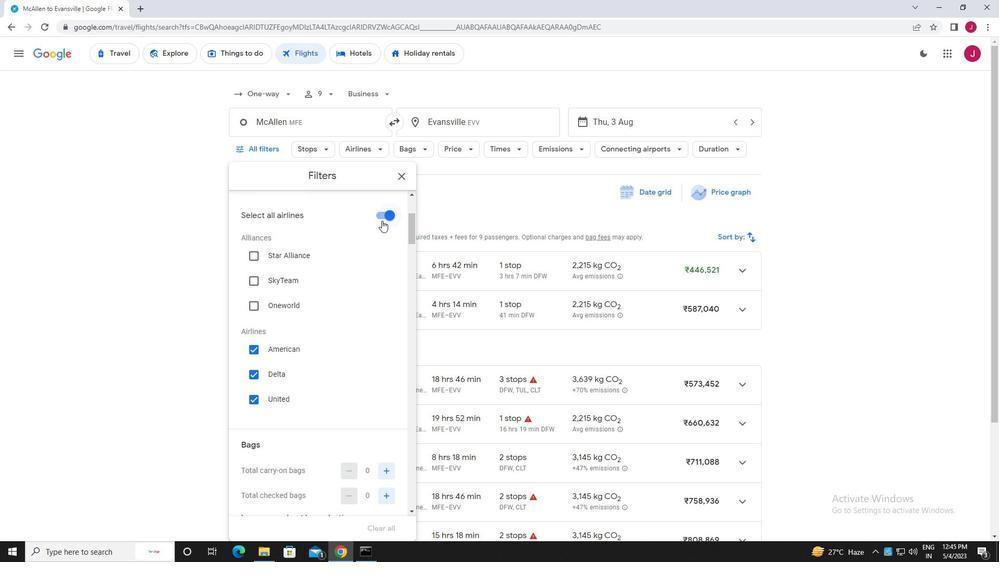 
Action: Mouse pressed left at (383, 217)
Screenshot: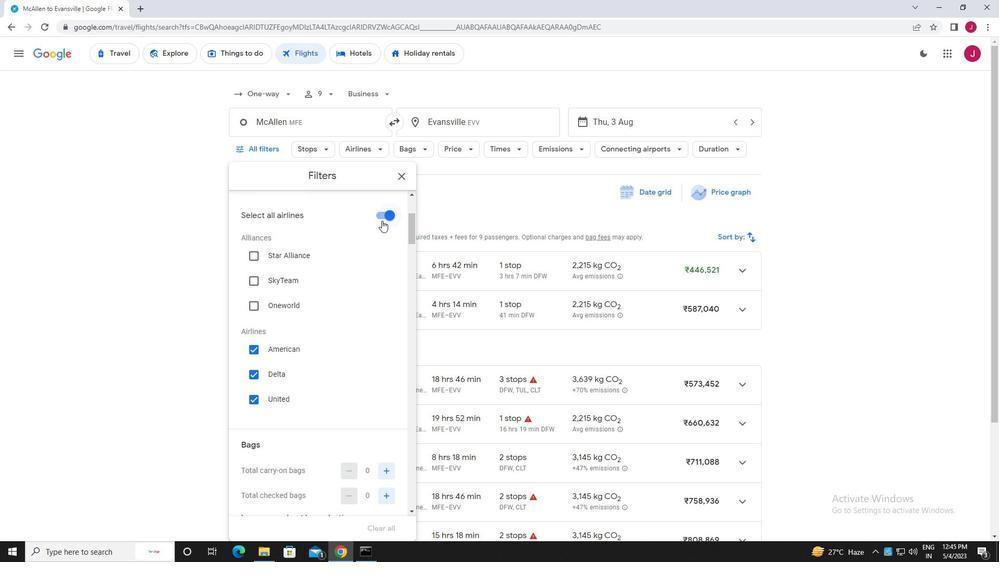 
Action: Mouse moved to (286, 265)
Screenshot: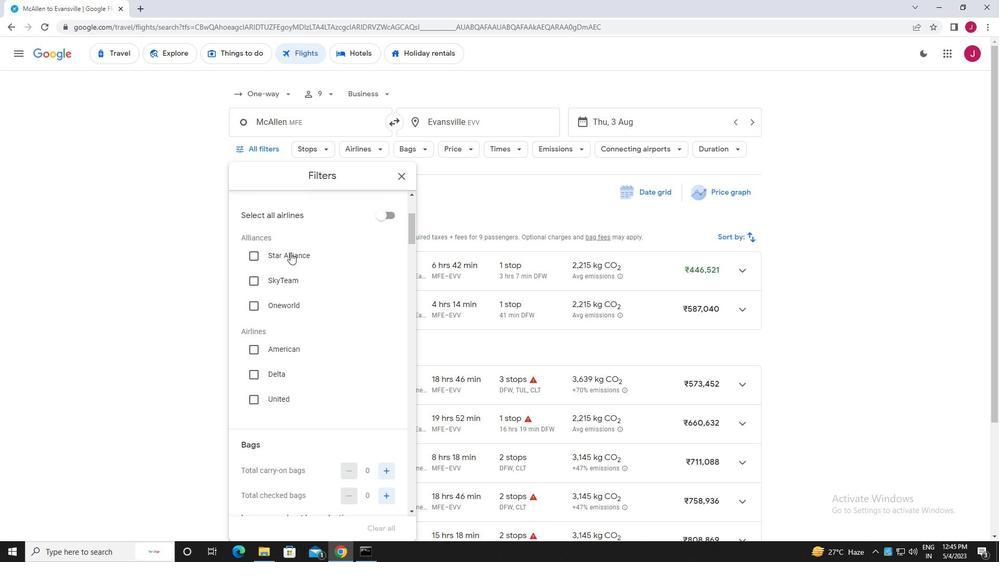 
Action: Mouse scrolled (286, 264) with delta (0, 0)
Screenshot: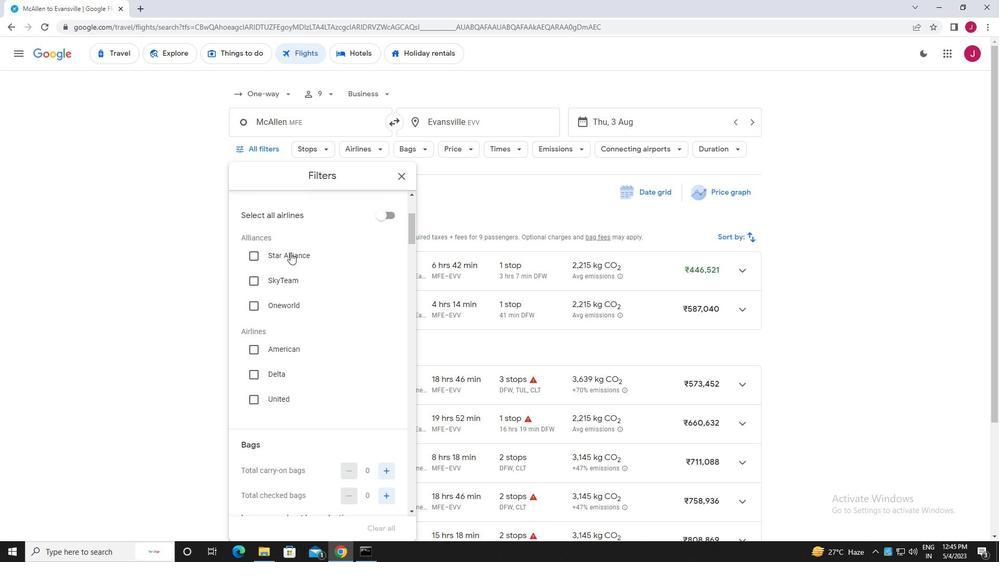 
Action: Mouse scrolled (286, 264) with delta (0, 0)
Screenshot: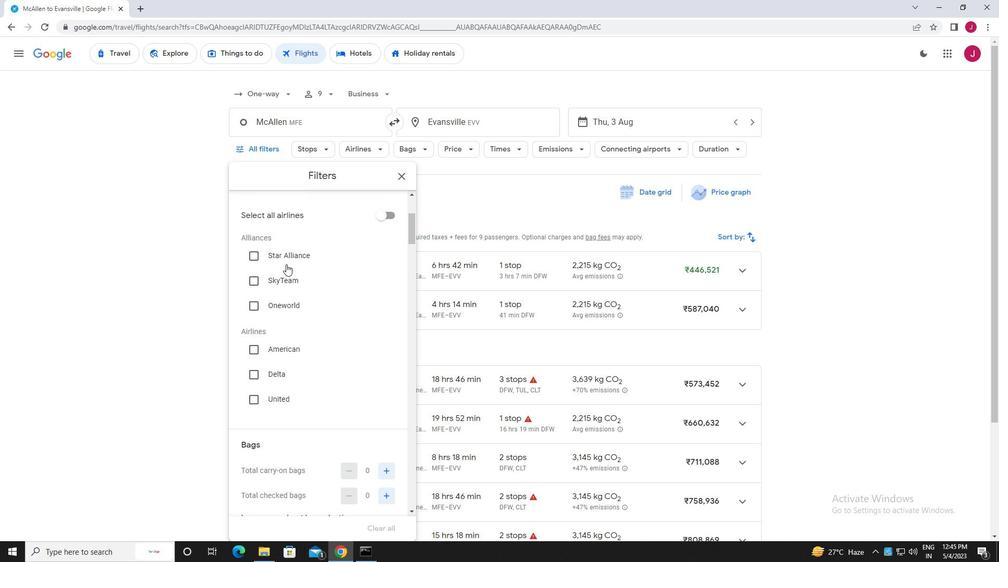 
Action: Mouse moved to (304, 214)
Screenshot: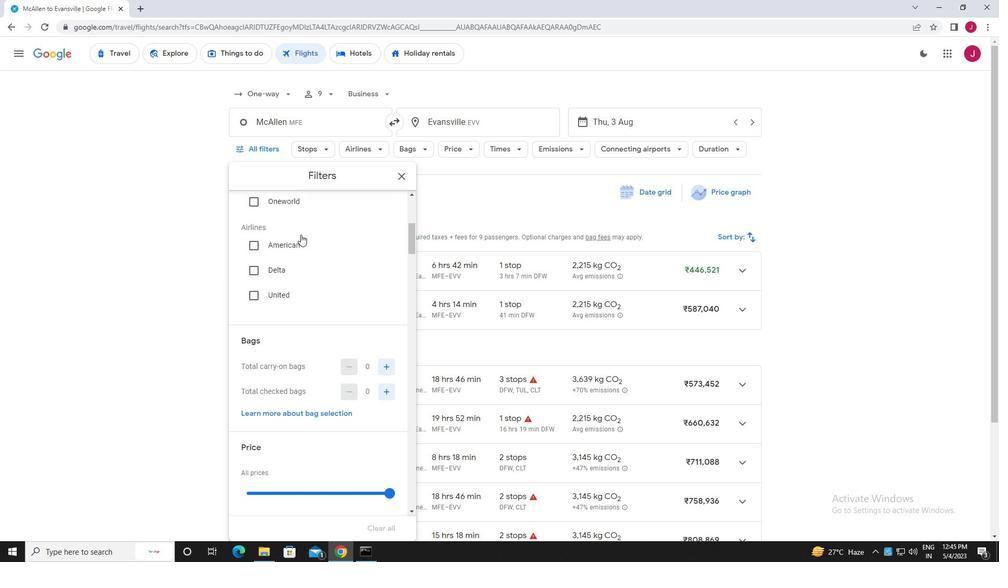 
Action: Mouse scrolled (304, 214) with delta (0, 0)
Screenshot: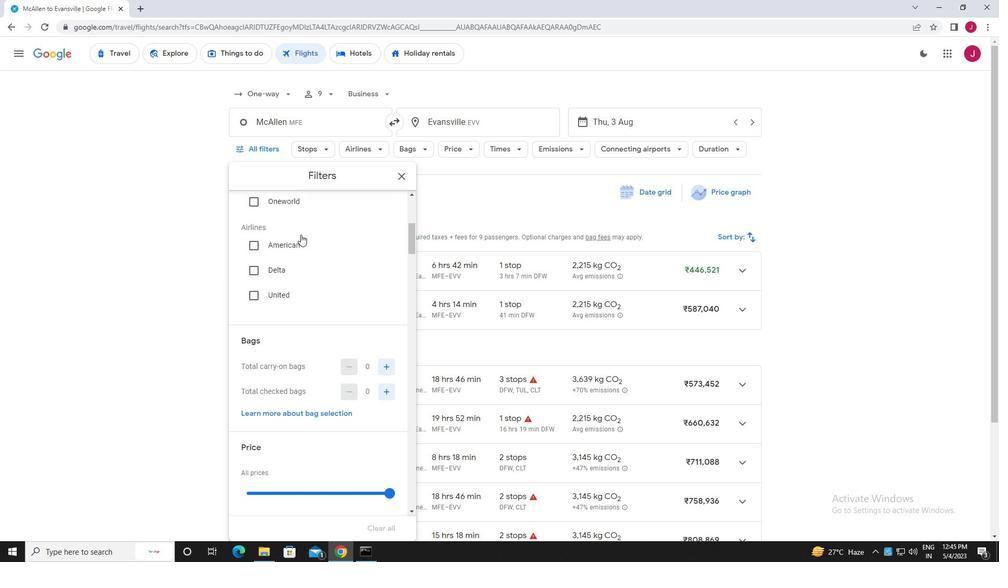 
Action: Mouse scrolled (304, 214) with delta (0, 0)
Screenshot: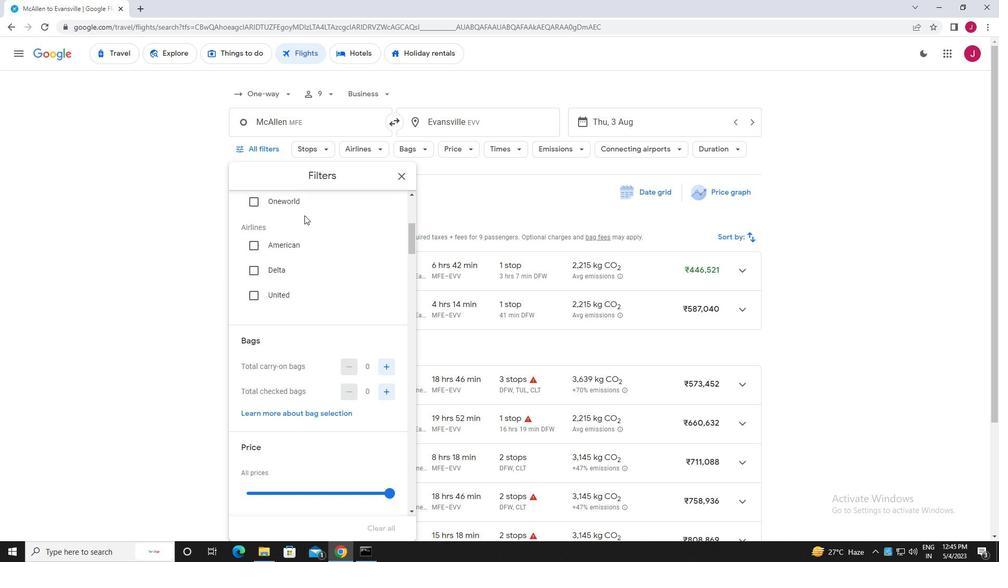 
Action: Mouse moved to (304, 216)
Screenshot: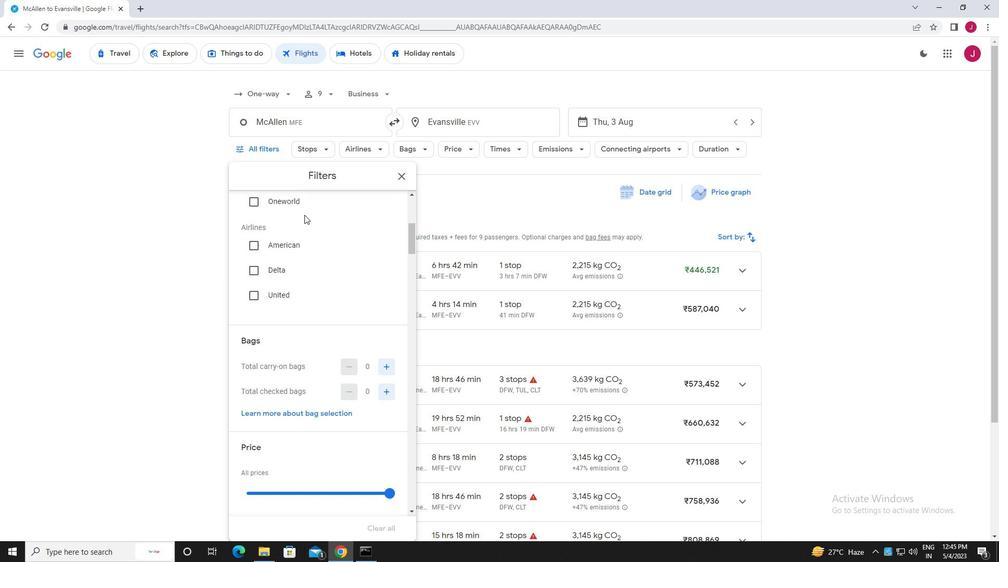 
Action: Mouse scrolled (304, 215) with delta (0, 0)
Screenshot: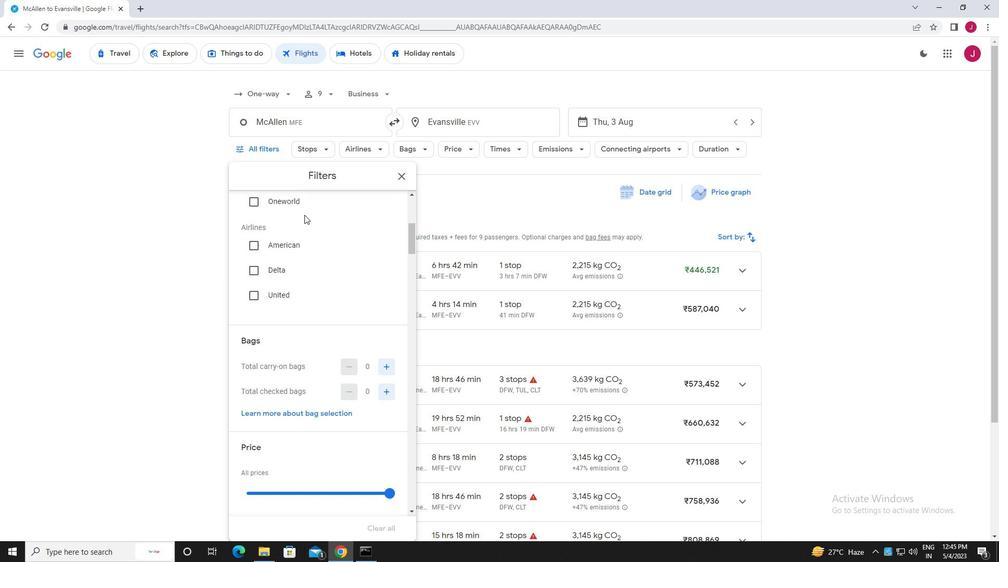 
Action: Mouse moved to (384, 235)
Screenshot: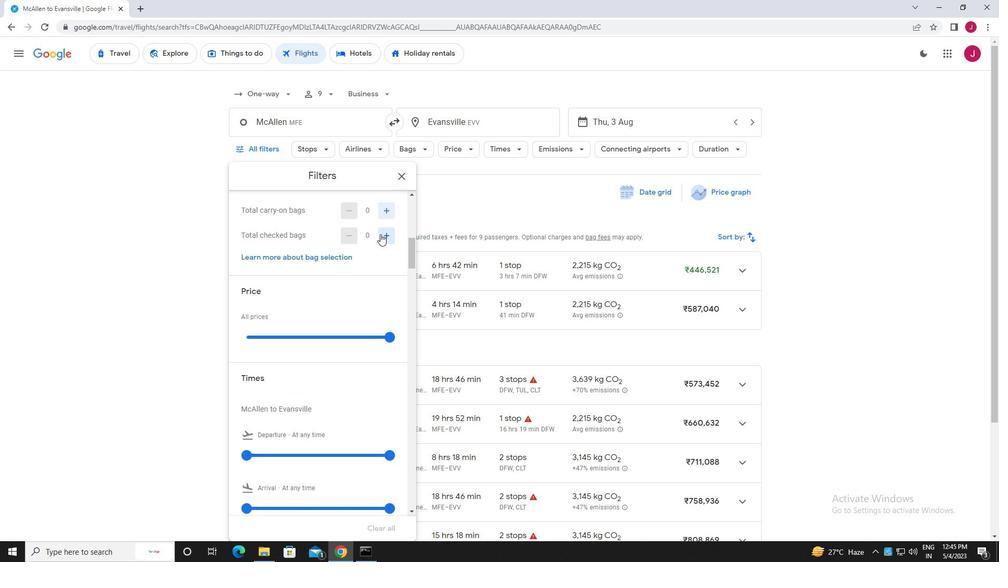 
Action: Mouse pressed left at (384, 235)
Screenshot: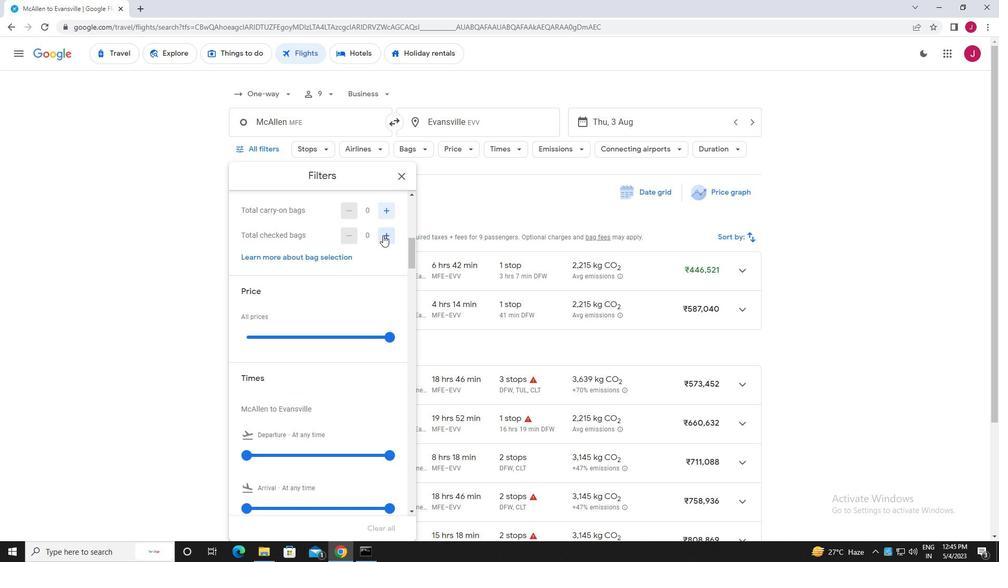 
Action: Mouse pressed left at (384, 235)
Screenshot: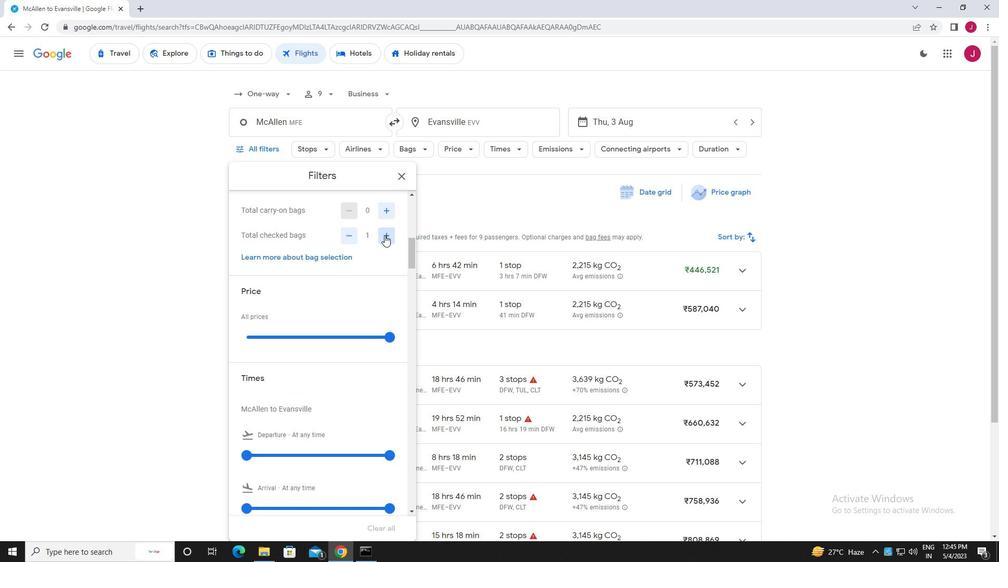 
Action: Mouse moved to (380, 236)
Screenshot: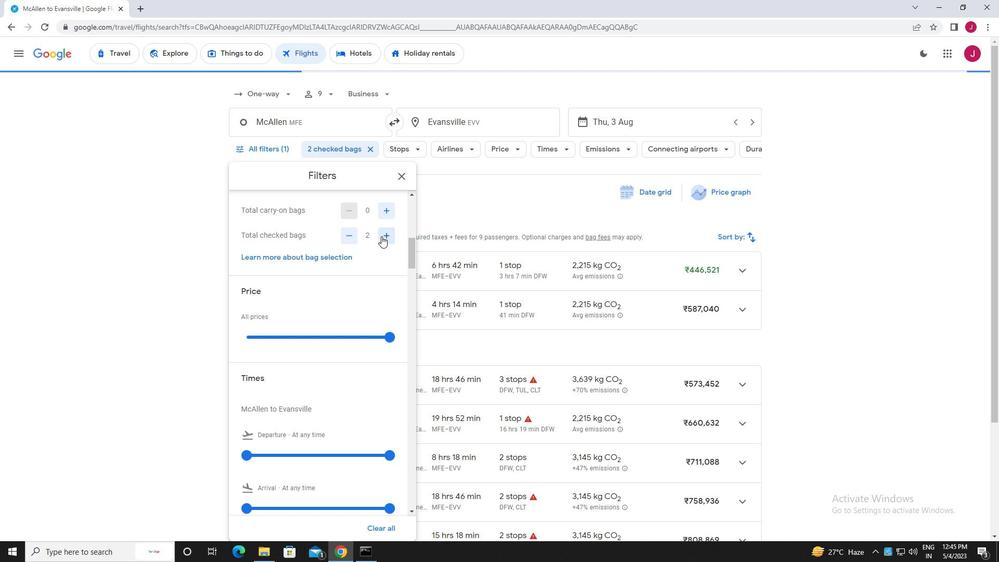 
Action: Mouse scrolled (380, 235) with delta (0, 0)
Screenshot: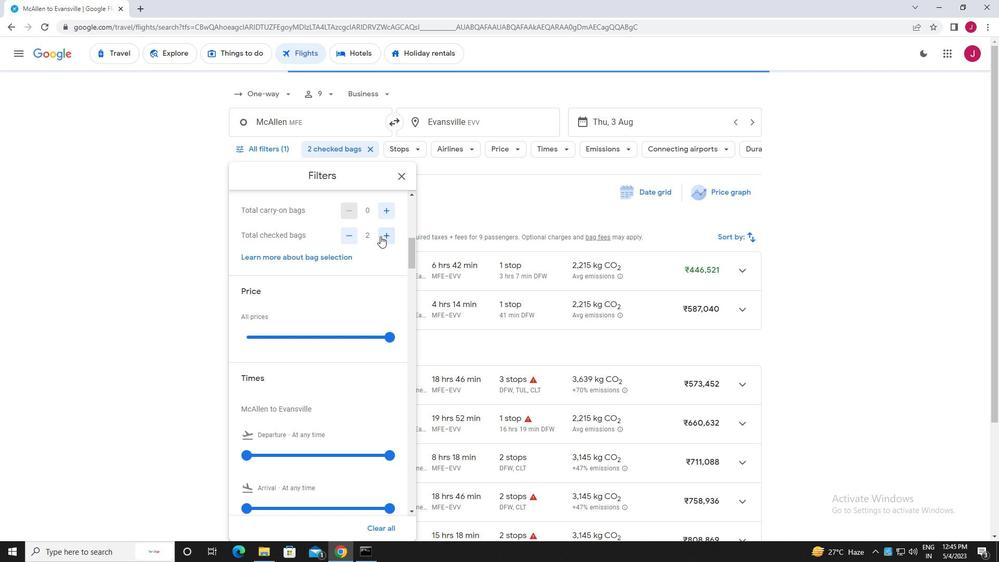 
Action: Mouse moved to (391, 282)
Screenshot: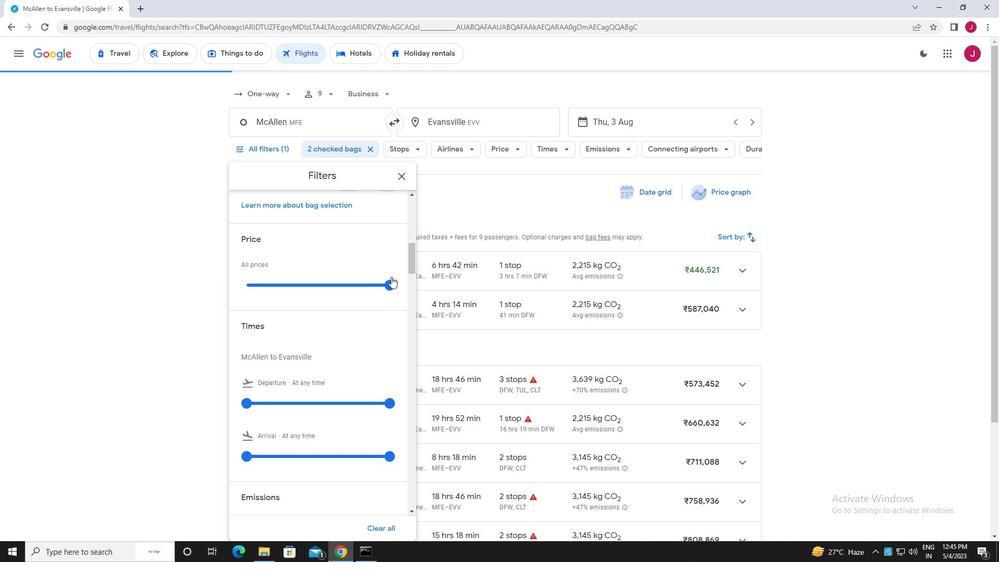 
Action: Mouse pressed left at (391, 282)
Screenshot: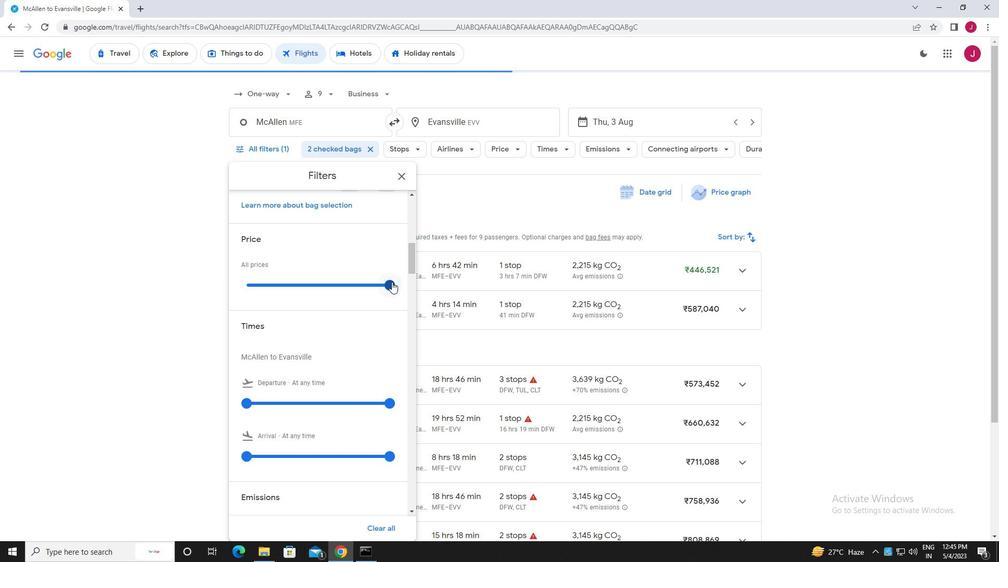 
Action: Mouse moved to (294, 259)
Screenshot: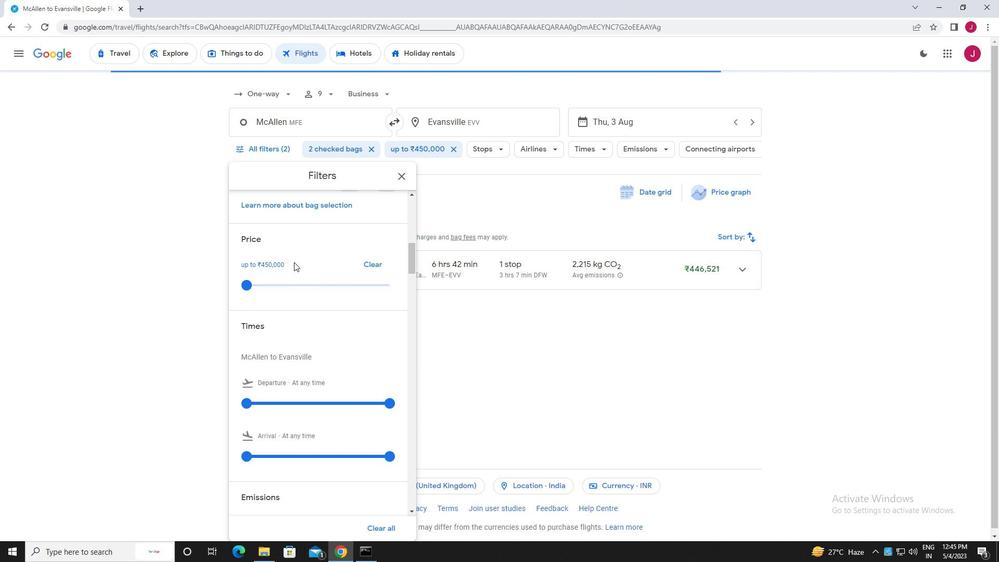
Action: Mouse scrolled (294, 259) with delta (0, 0)
Screenshot: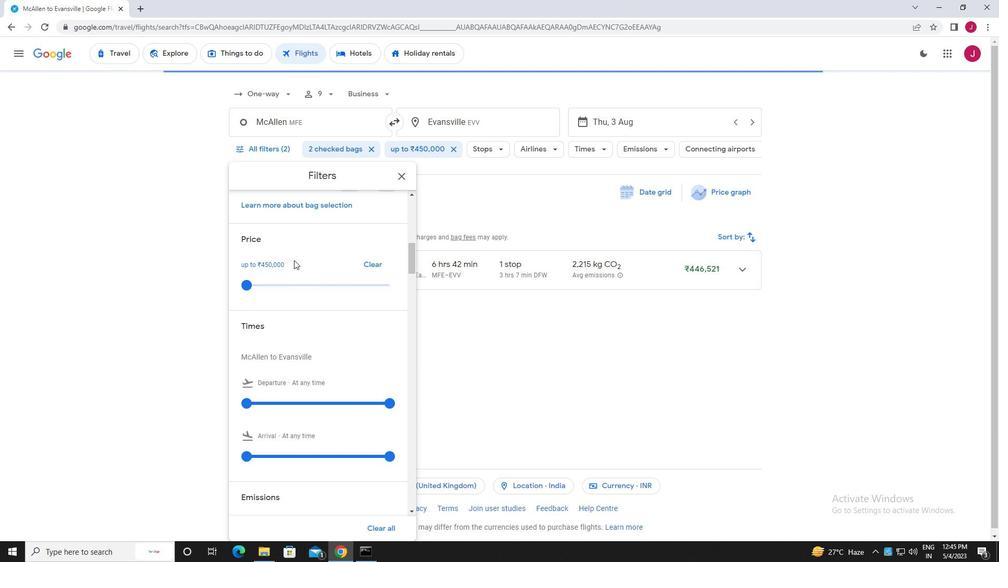 
Action: Mouse scrolled (294, 259) with delta (0, 0)
Screenshot: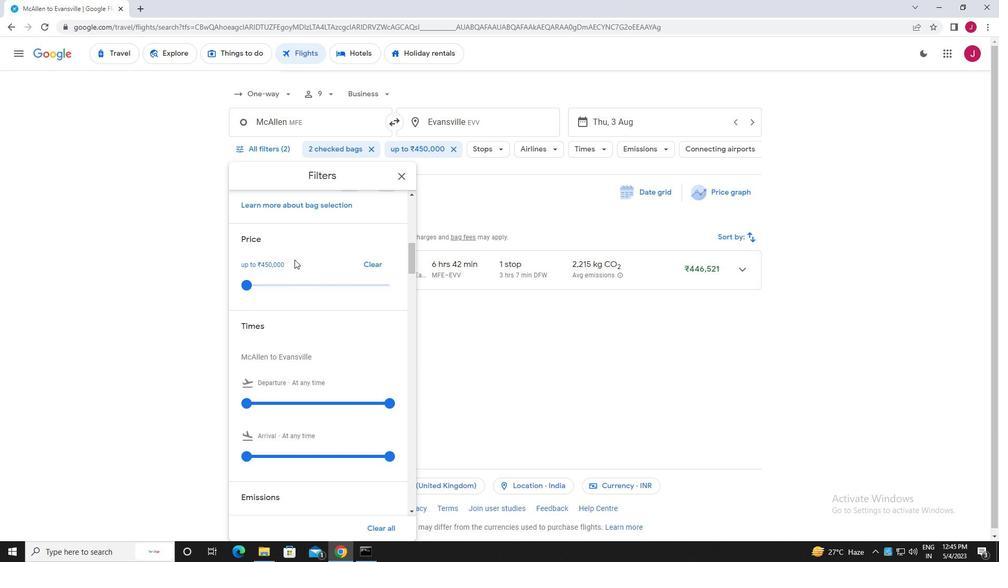 
Action: Mouse moved to (249, 298)
Screenshot: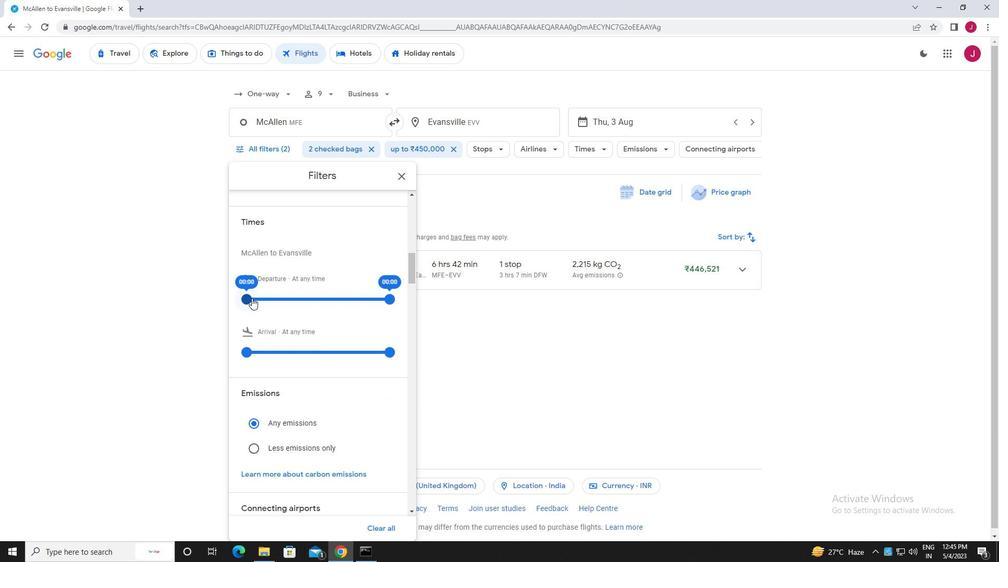 
Action: Mouse pressed left at (249, 298)
Screenshot: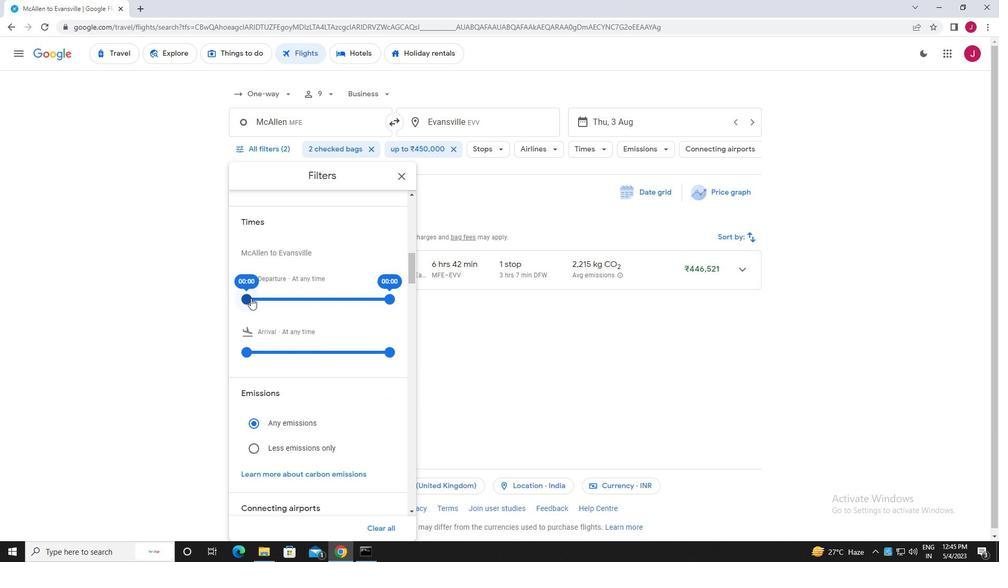 
Action: Mouse moved to (388, 299)
Screenshot: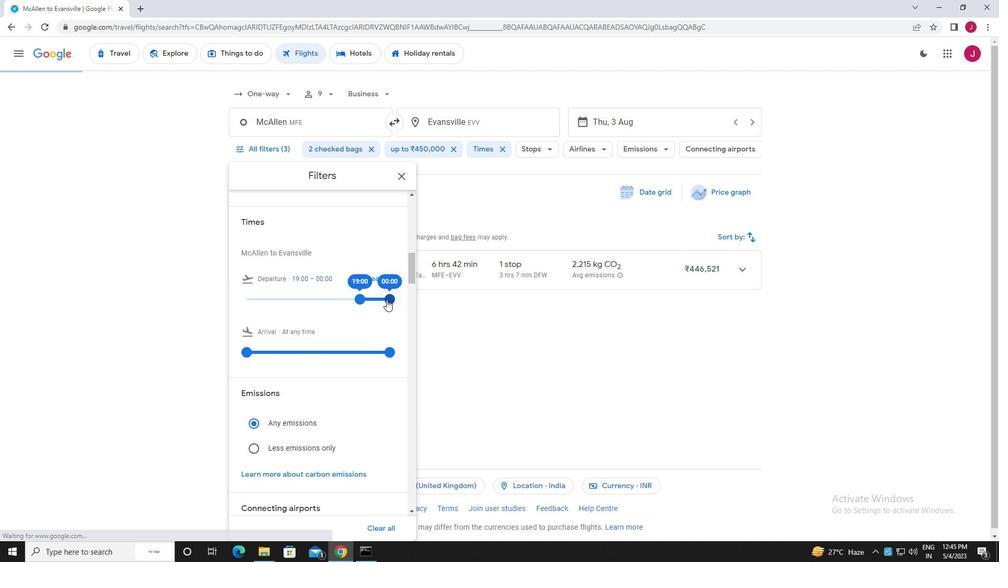
Action: Mouse pressed left at (388, 299)
Screenshot: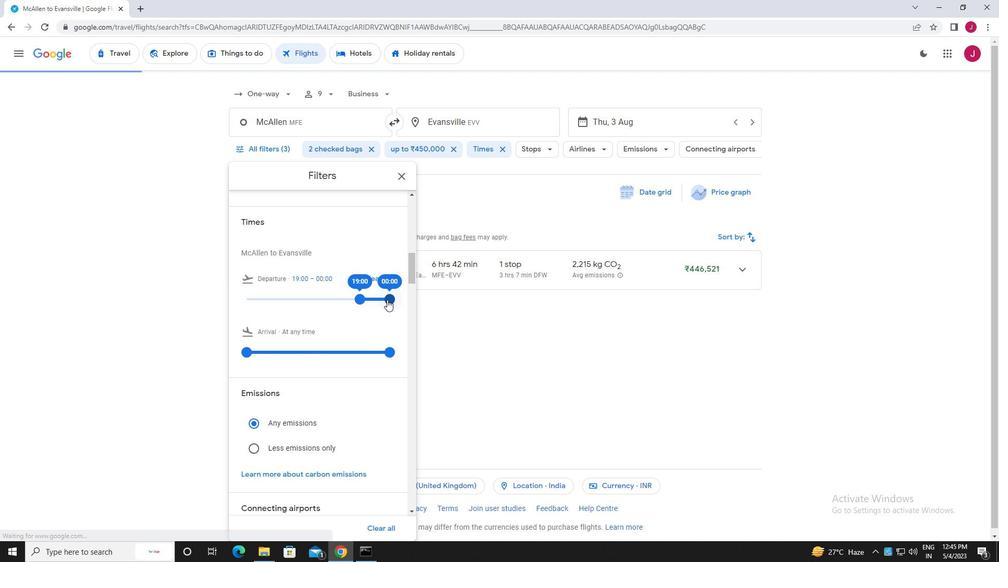 
Action: Mouse moved to (400, 177)
Screenshot: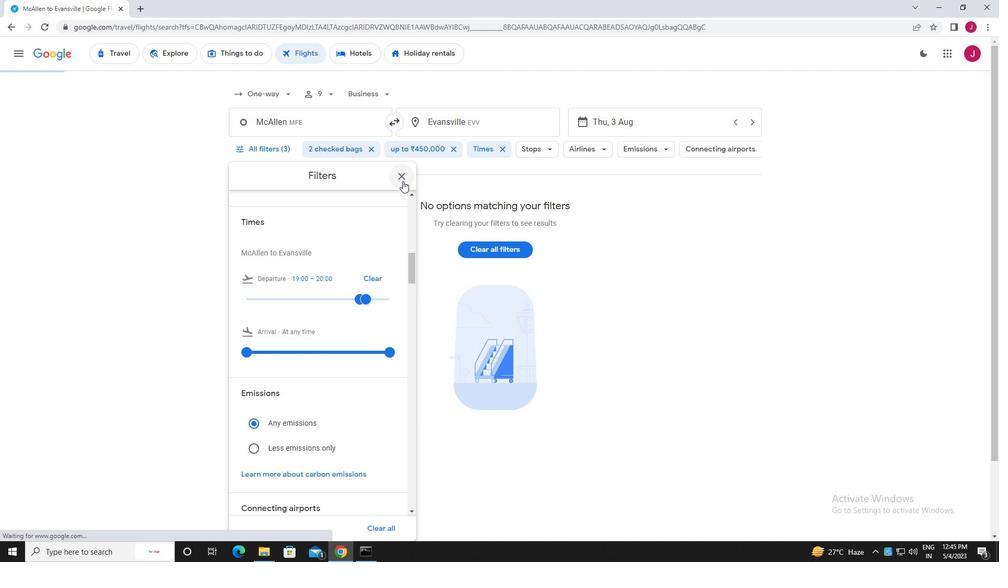 
Action: Mouse pressed left at (400, 177)
Screenshot: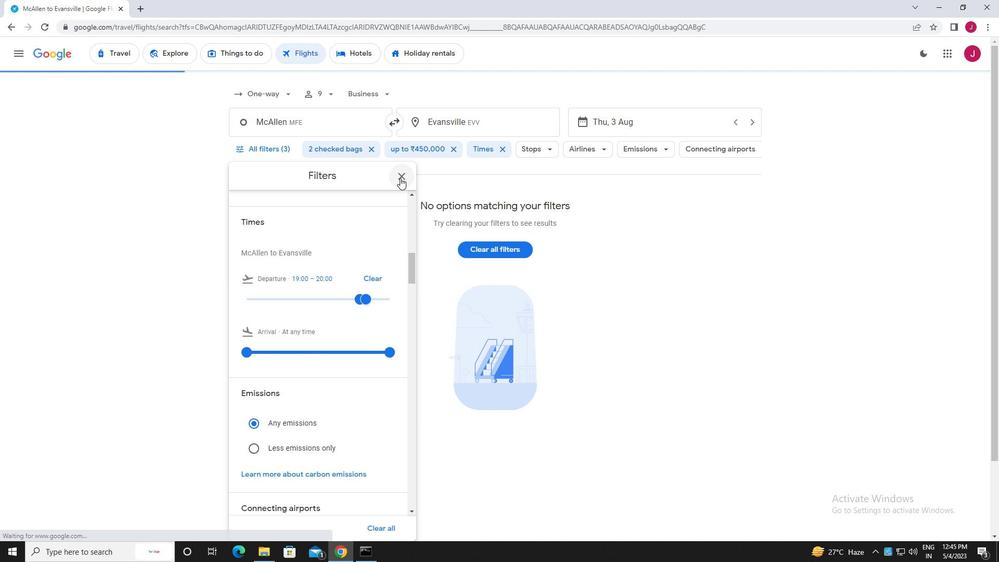 
Action: Mouse moved to (397, 177)
Screenshot: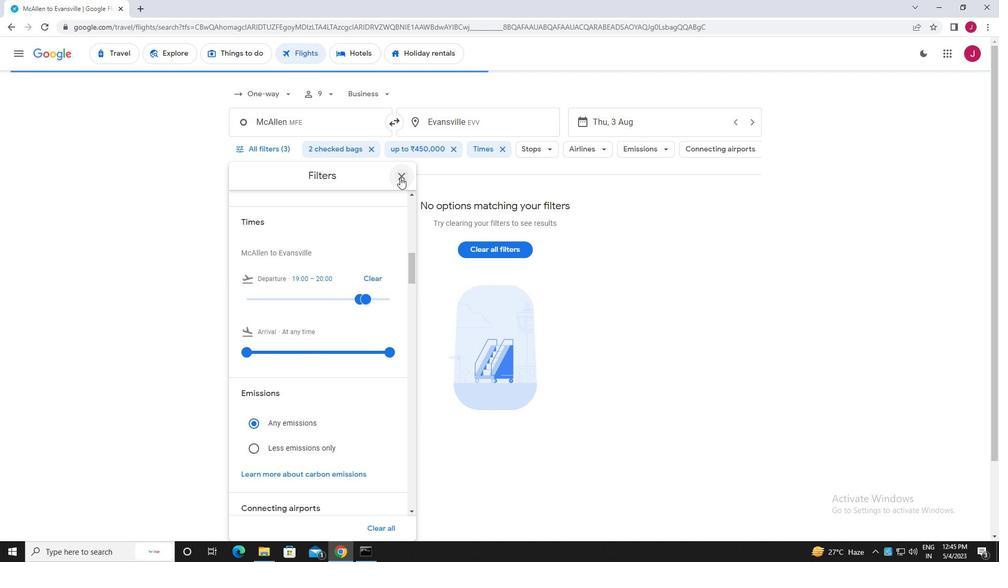 
